 Task: Look for space in Pires do Rio, Brazil from 4th June, 2023 to 8th June, 2023 for 2 adults in price range Rs.8000 to Rs.16000. Place can be private room with 1  bedroom having 1 bed and 1 bathroom. Property type can be house, flat, guest house, hotel. Booking option can be shelf check-in. Required host language is Spanish.
Action: Mouse moved to (419, 127)
Screenshot: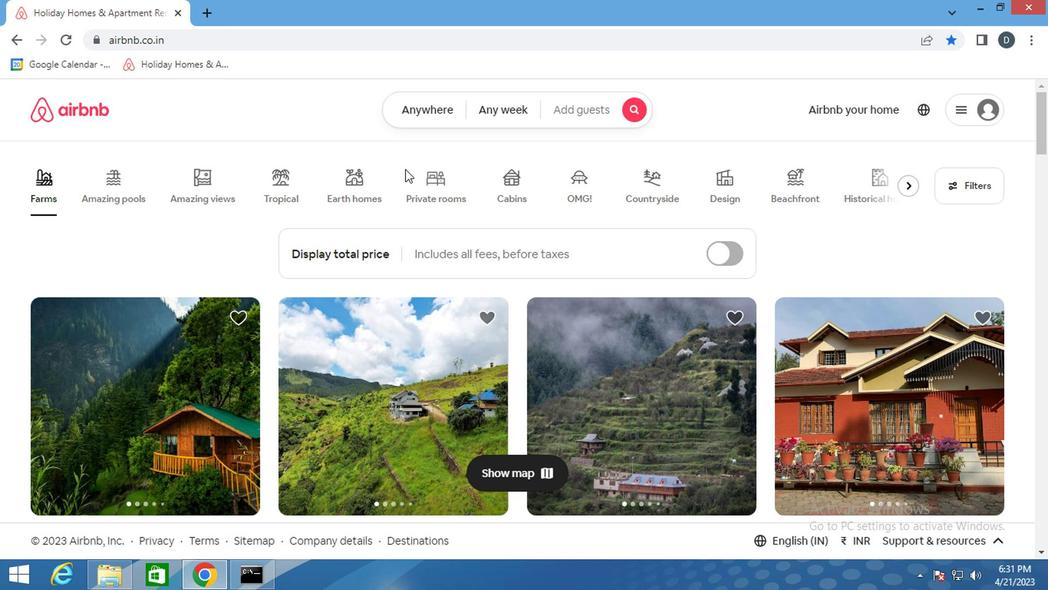 
Action: Mouse pressed left at (419, 127)
Screenshot: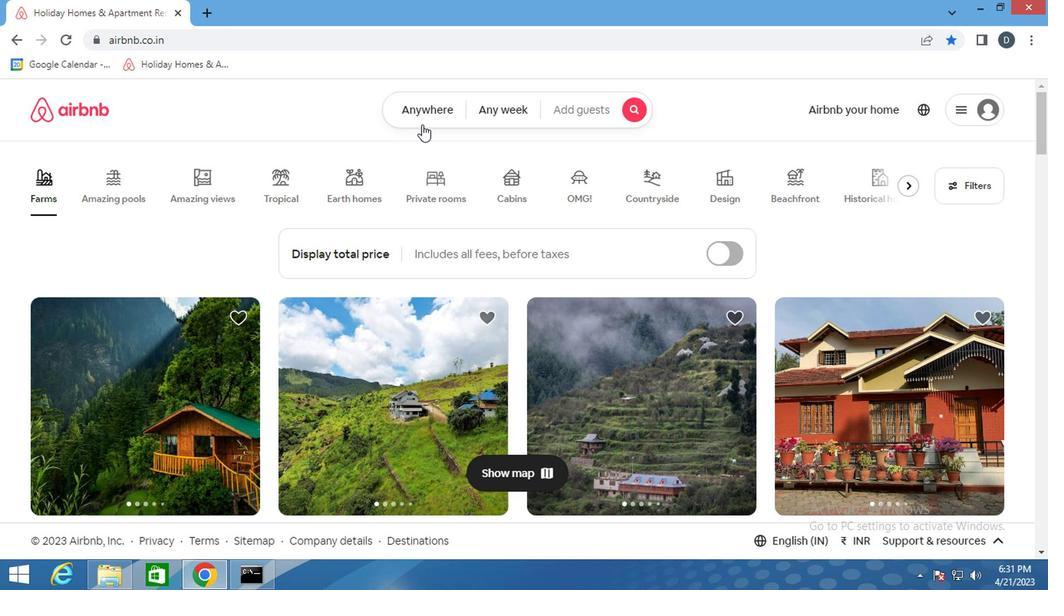 
Action: Mouse moved to (292, 169)
Screenshot: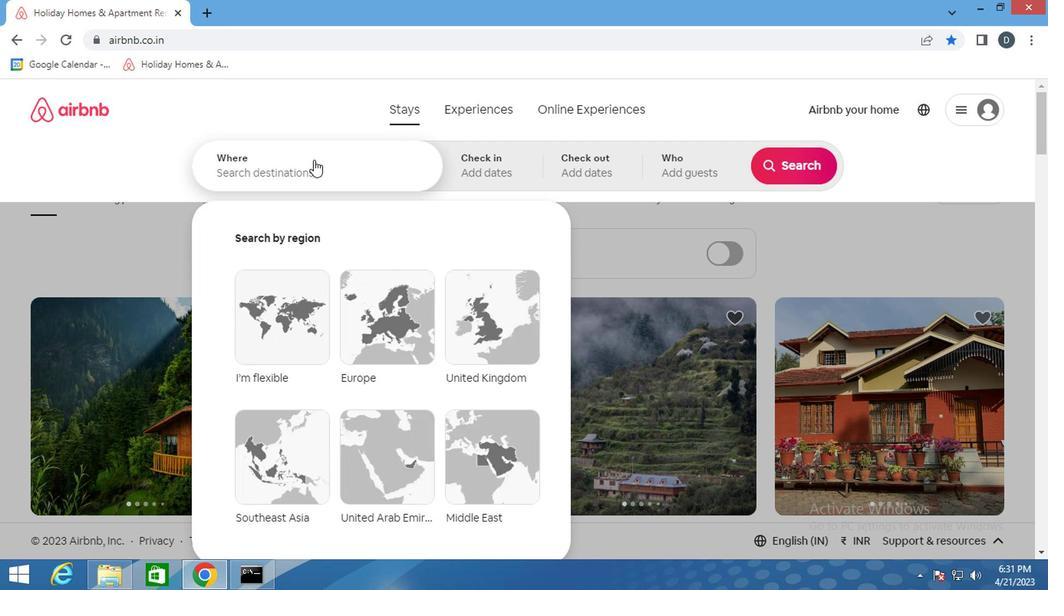 
Action: Mouse pressed left at (292, 169)
Screenshot: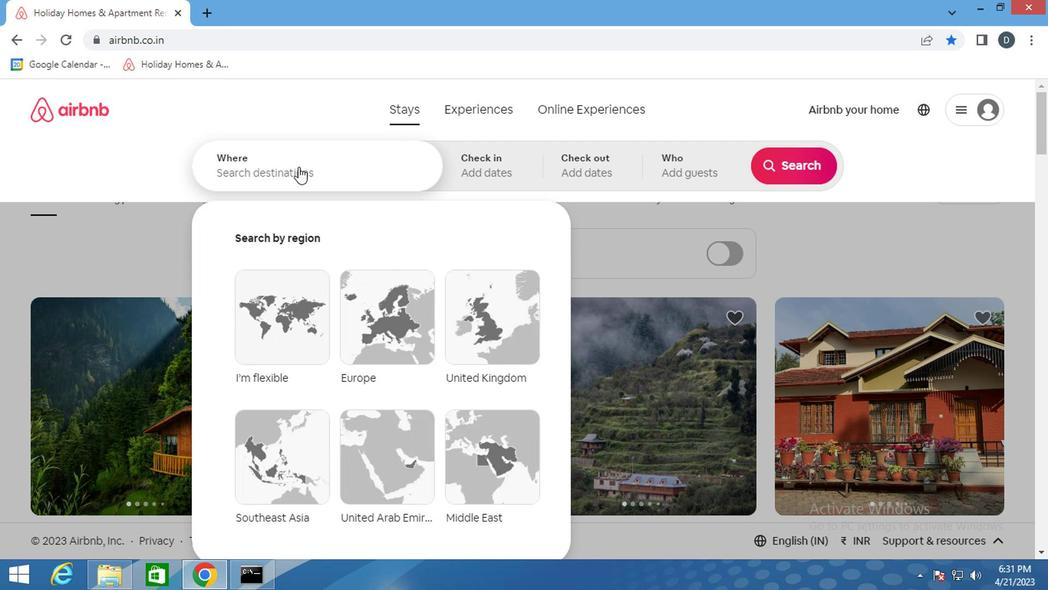 
Action: Mouse moved to (295, 169)
Screenshot: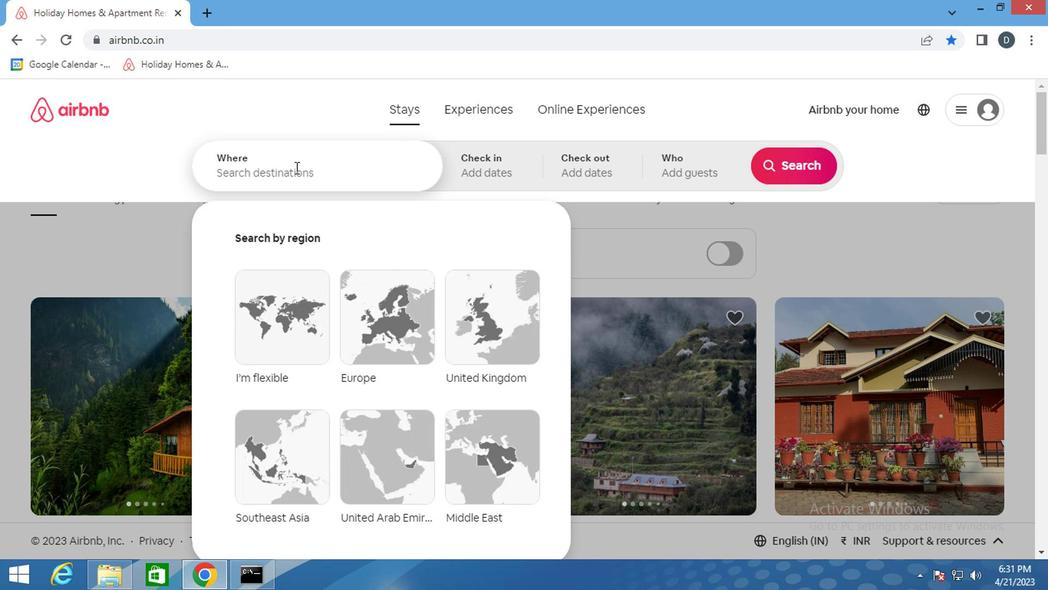 
Action: Key pressed <Key.shift><Key.shift><Key.shift><Key.shift><Key.shift><Key.shift>PIRE<Key.space>DO<Key.space><Key.shift><Key.shift>RIO,<Key.shift>BRAZIL<Key.down><Key.enter>
Screenshot: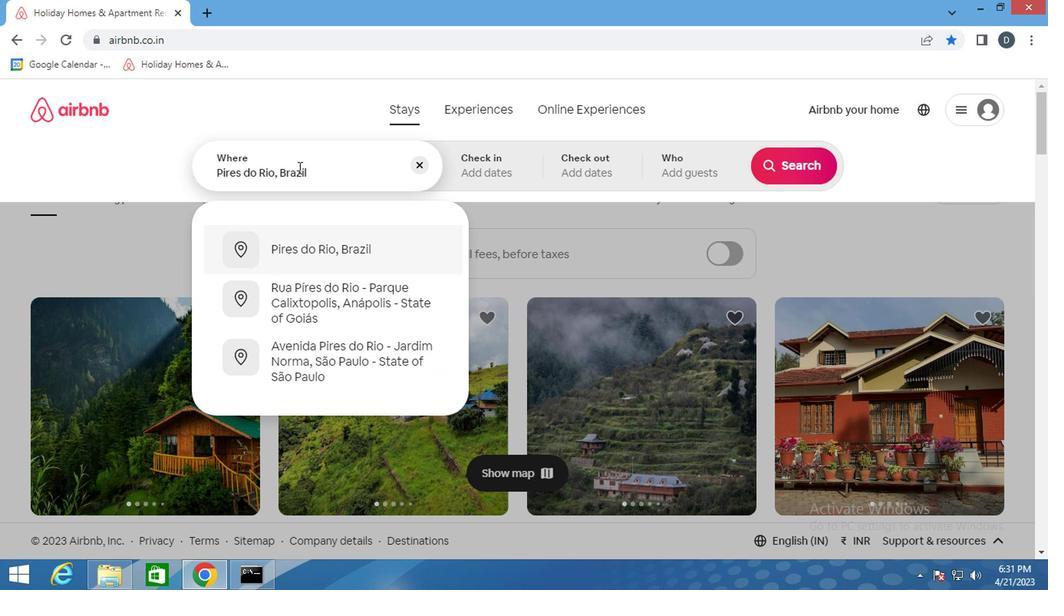 
Action: Mouse moved to (786, 278)
Screenshot: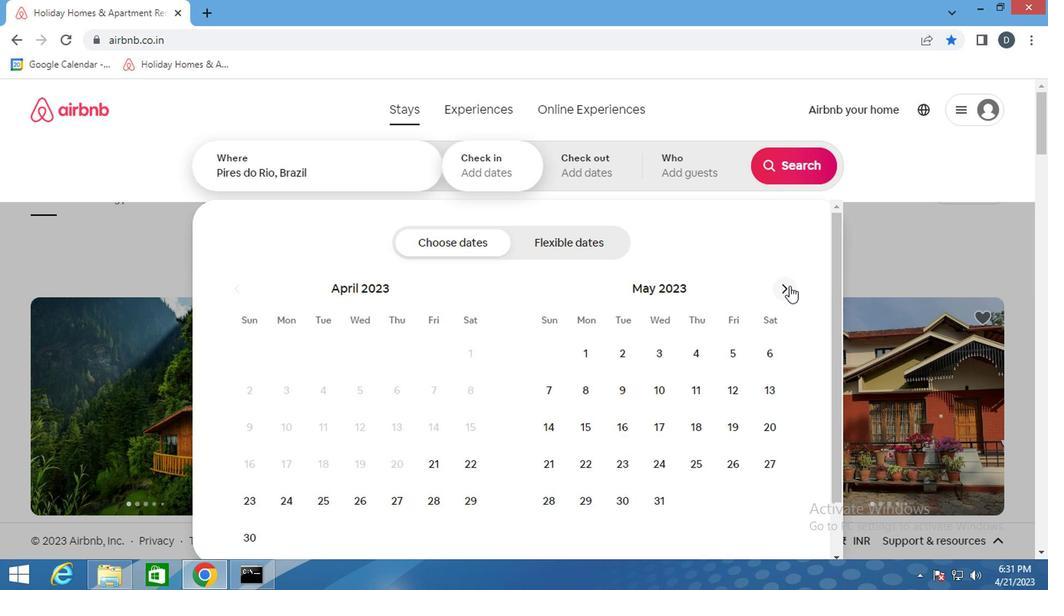 
Action: Mouse pressed left at (786, 278)
Screenshot: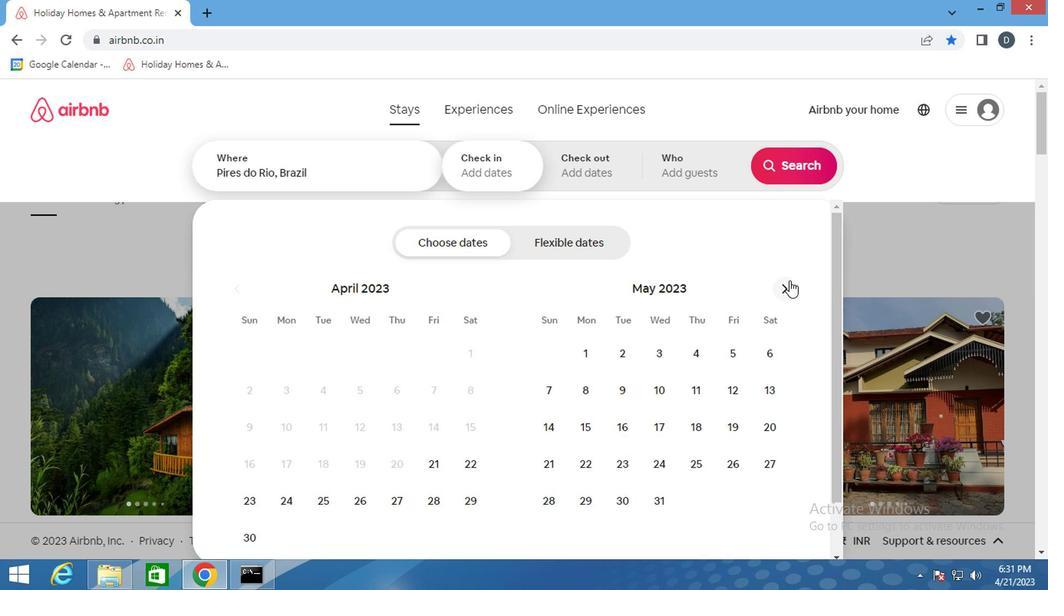 
Action: Mouse moved to (551, 393)
Screenshot: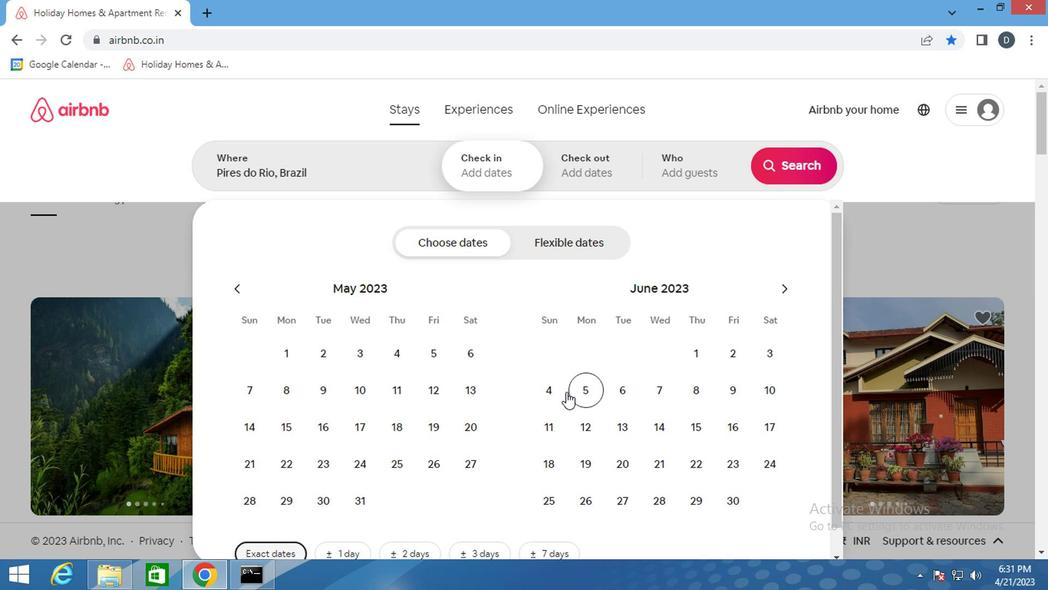 
Action: Mouse pressed left at (551, 393)
Screenshot: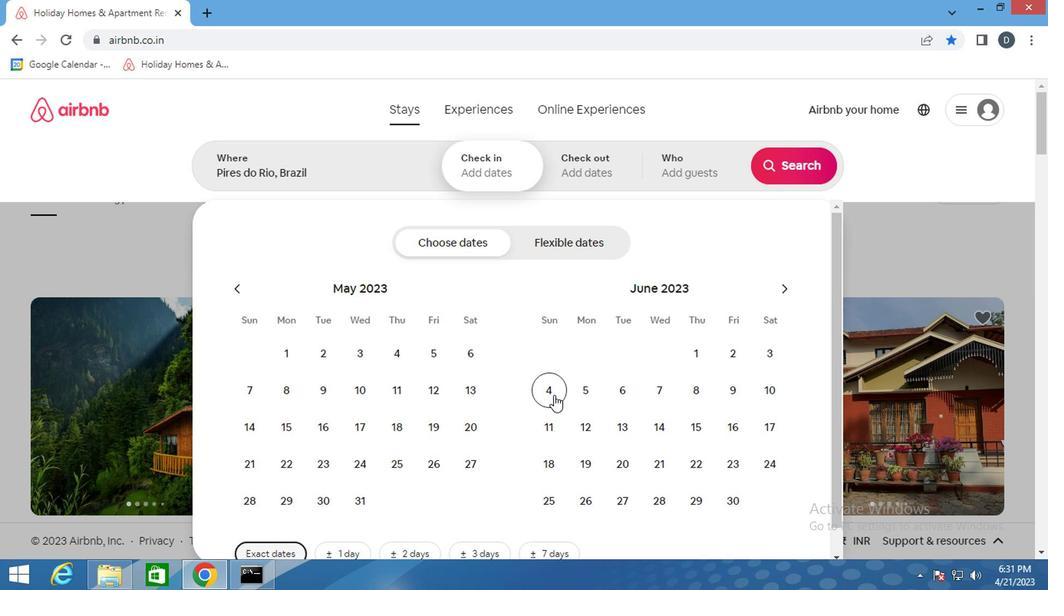
Action: Mouse moved to (698, 391)
Screenshot: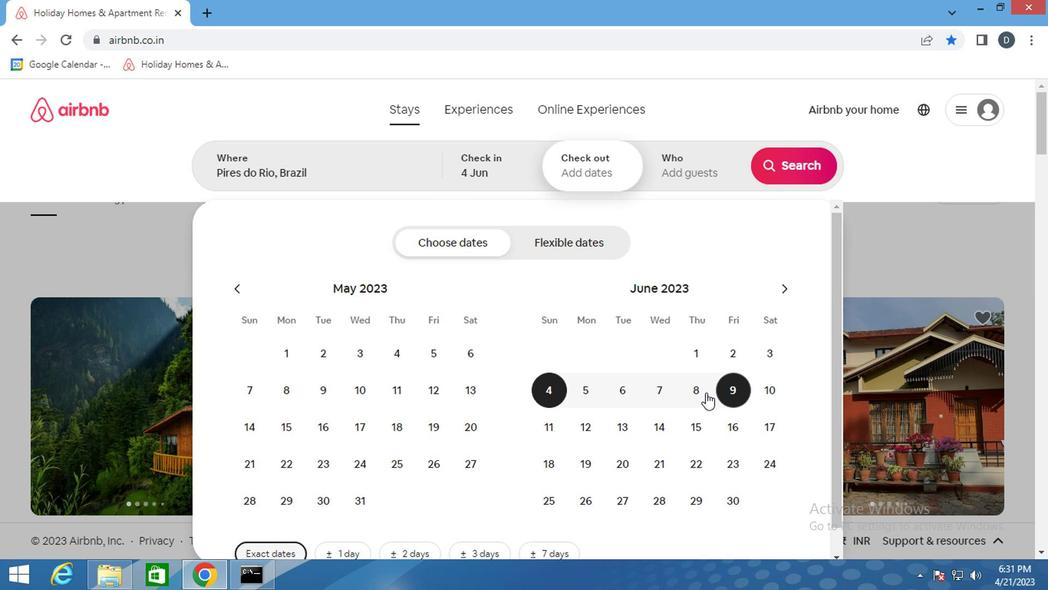 
Action: Mouse pressed left at (698, 391)
Screenshot: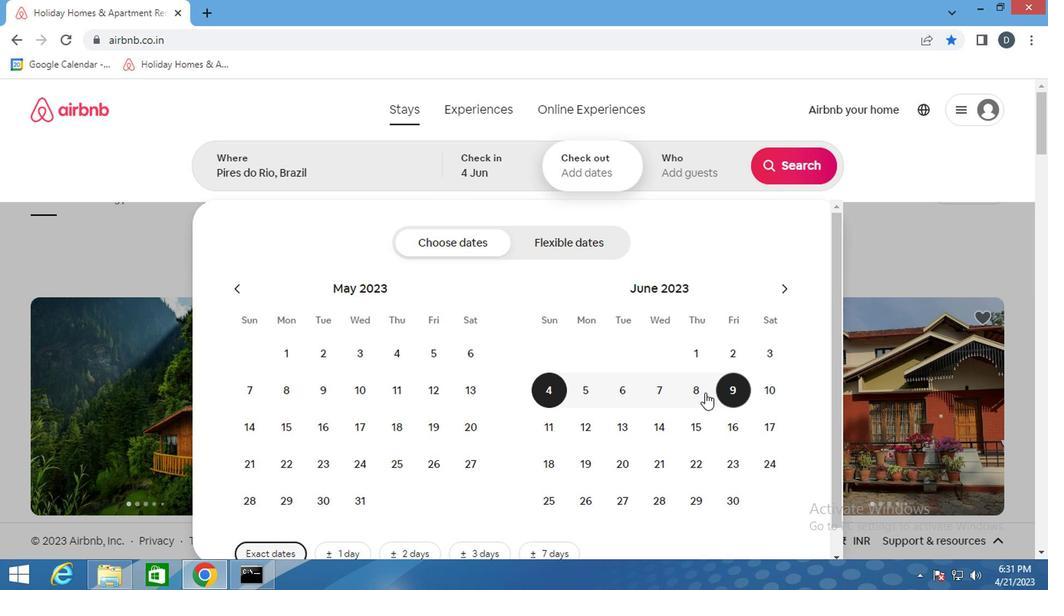 
Action: Mouse moved to (705, 158)
Screenshot: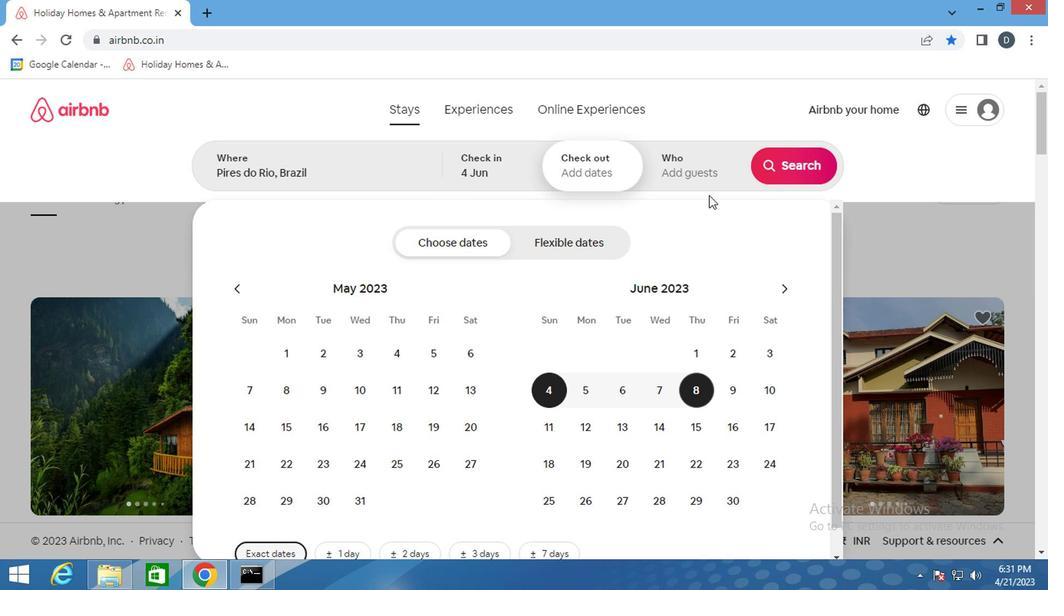 
Action: Mouse pressed left at (705, 158)
Screenshot: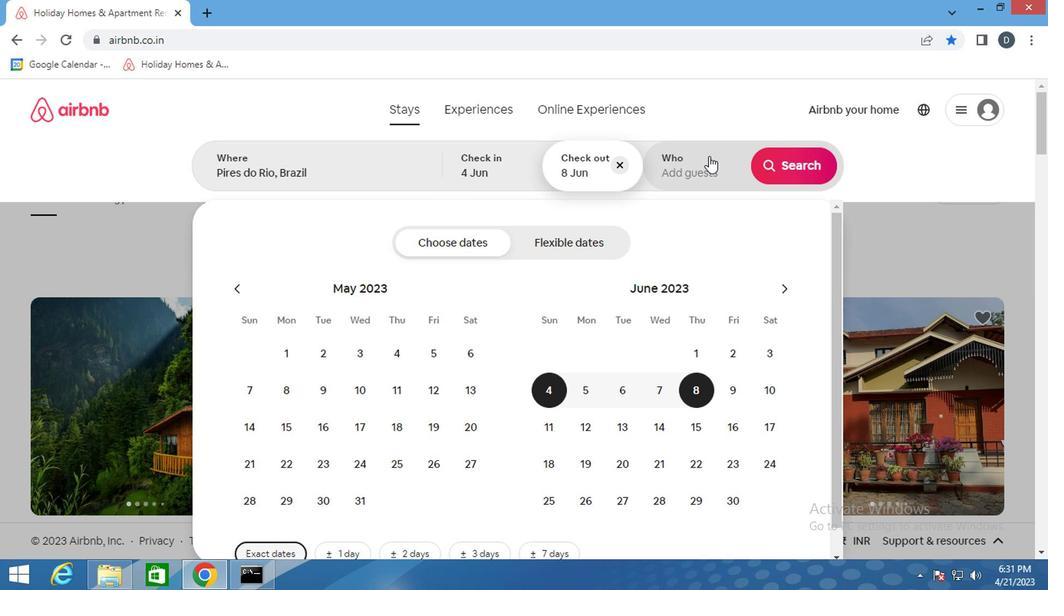
Action: Mouse moved to (792, 248)
Screenshot: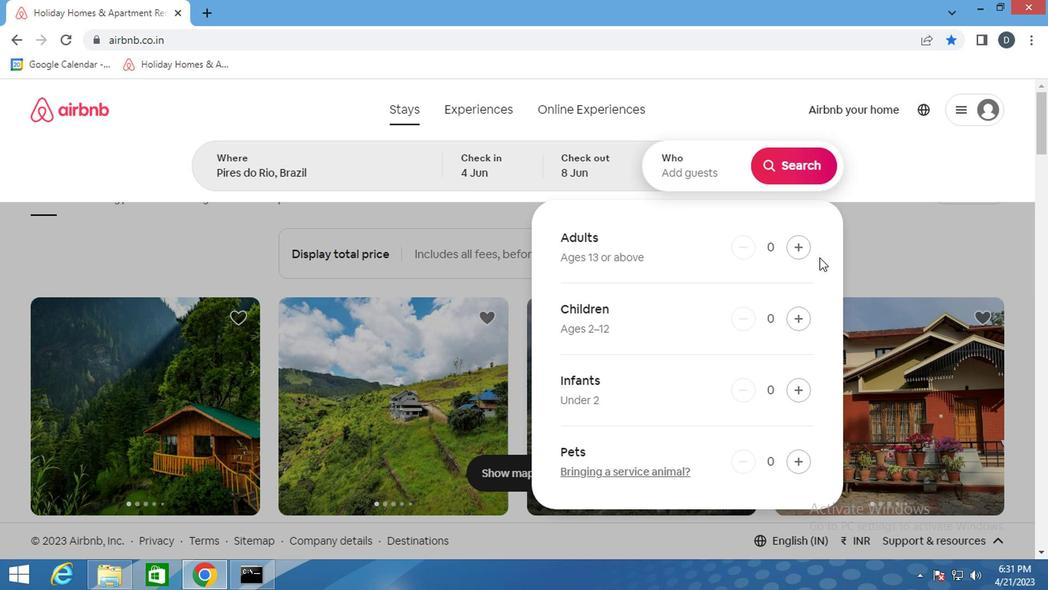 
Action: Mouse pressed left at (792, 248)
Screenshot: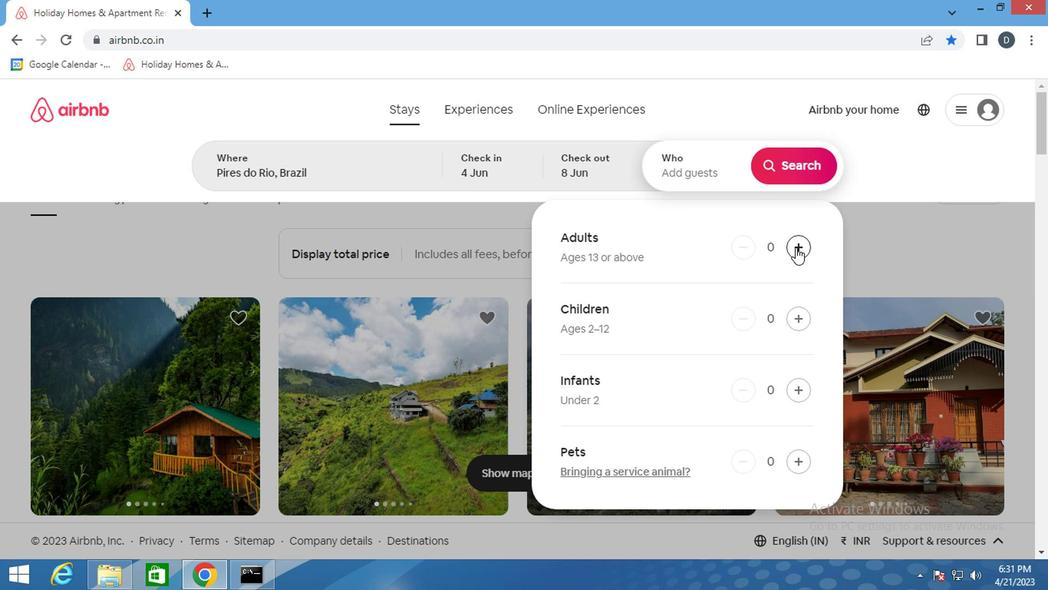 
Action: Mouse pressed left at (792, 248)
Screenshot: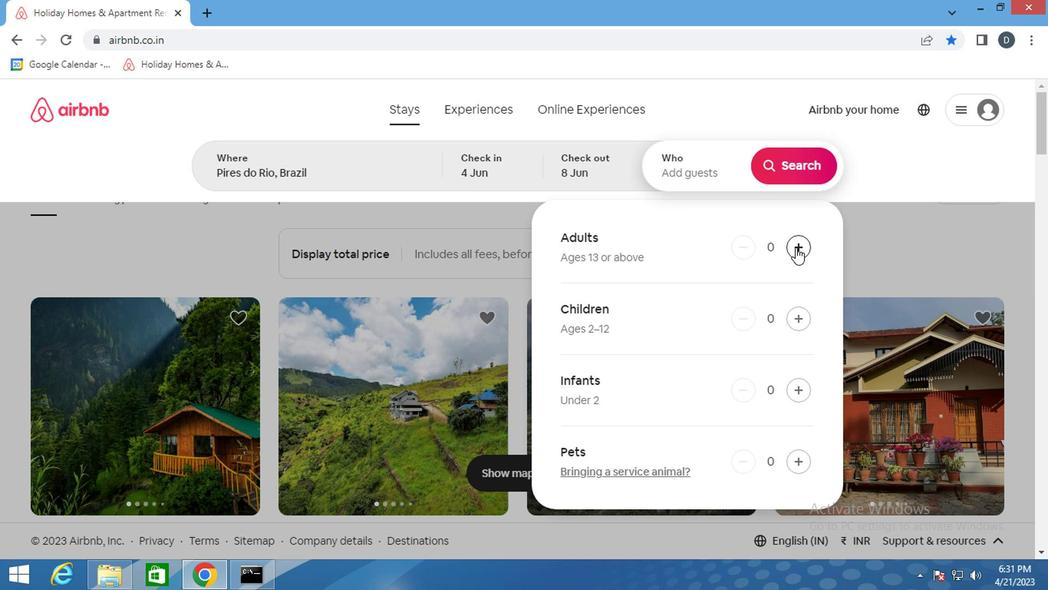 
Action: Mouse moved to (799, 157)
Screenshot: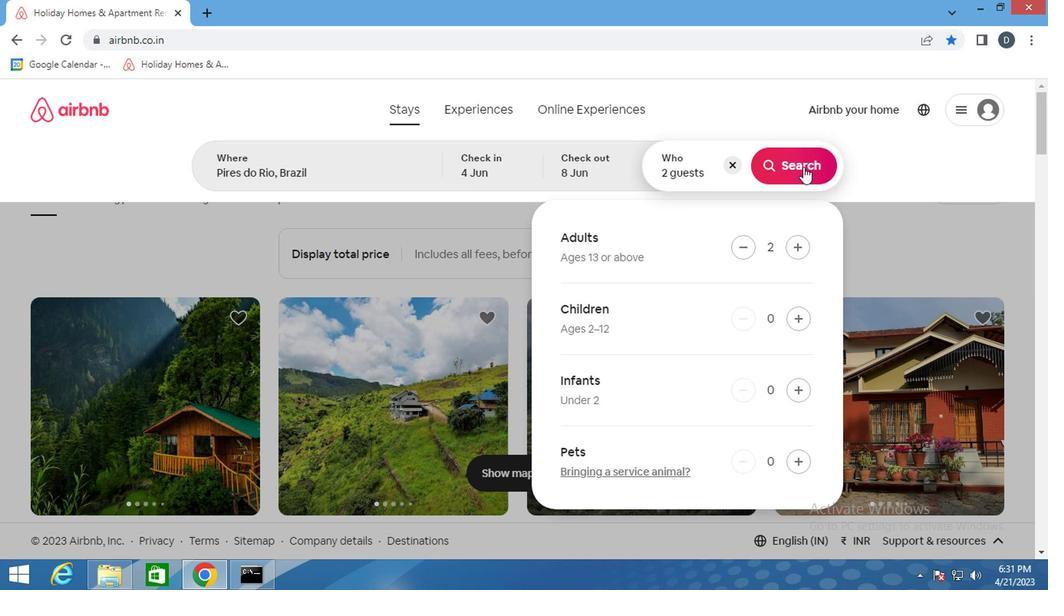 
Action: Mouse pressed left at (799, 157)
Screenshot: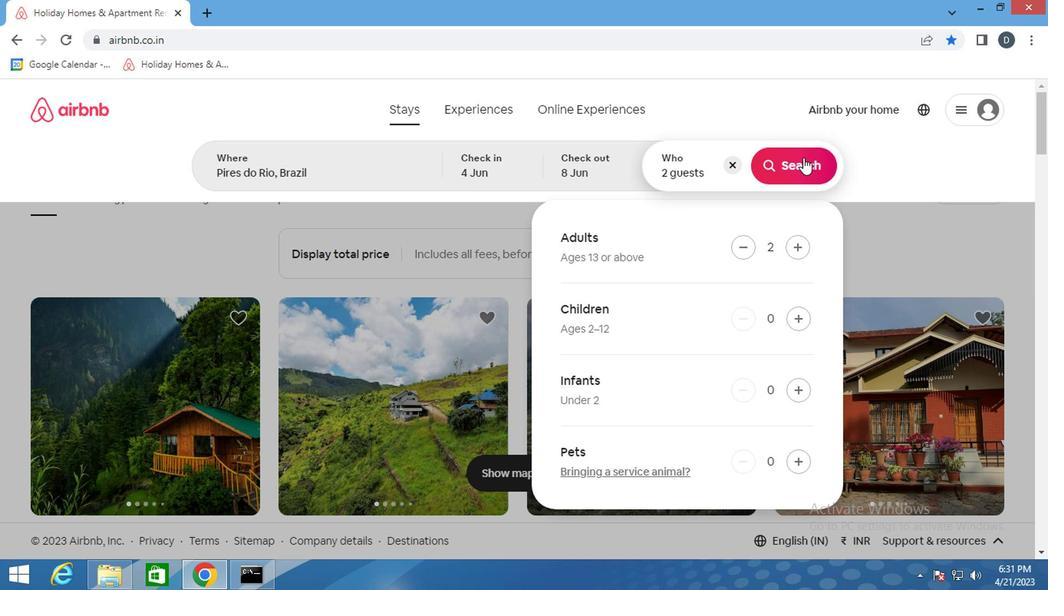 
Action: Mouse moved to (994, 170)
Screenshot: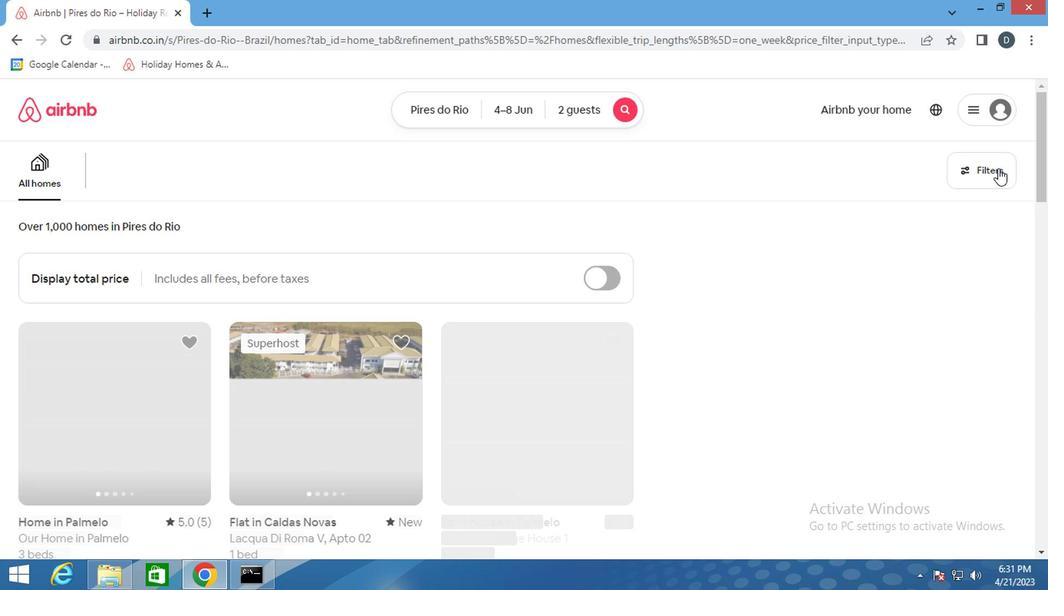 
Action: Mouse pressed left at (994, 170)
Screenshot: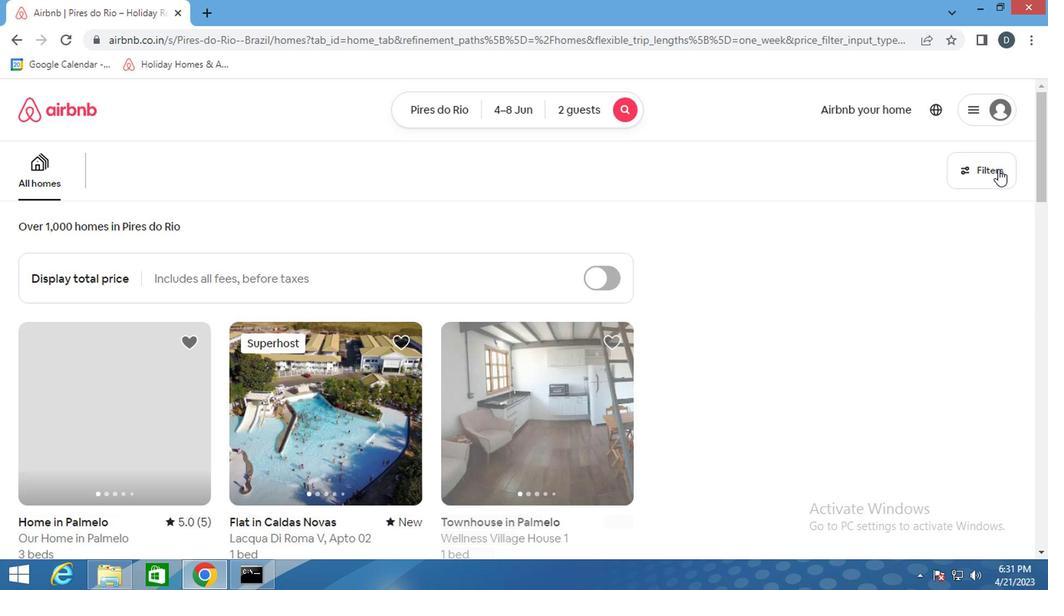 
Action: Mouse moved to (349, 371)
Screenshot: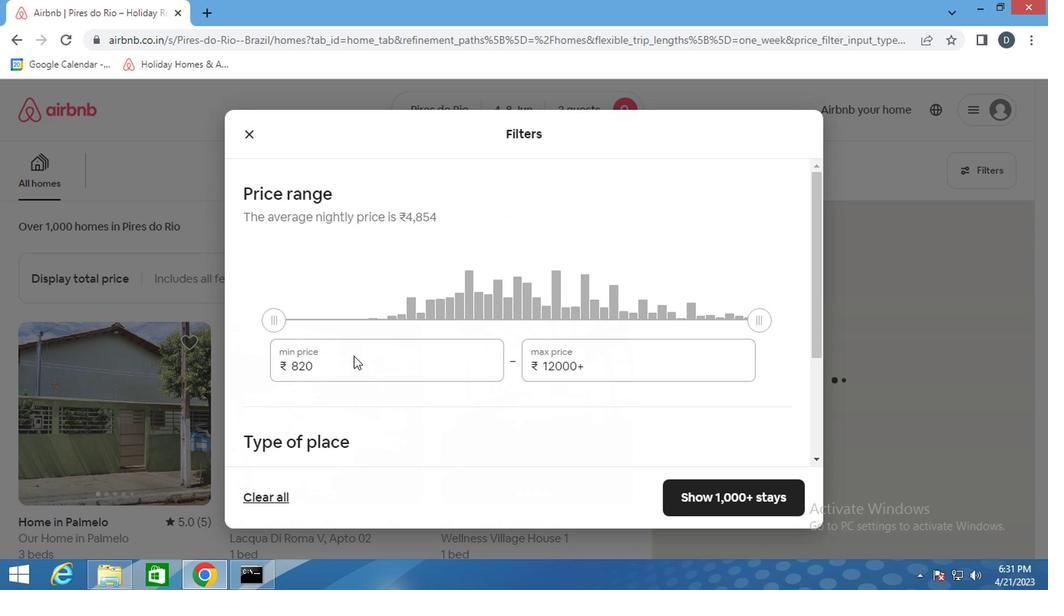 
Action: Mouse pressed left at (349, 371)
Screenshot: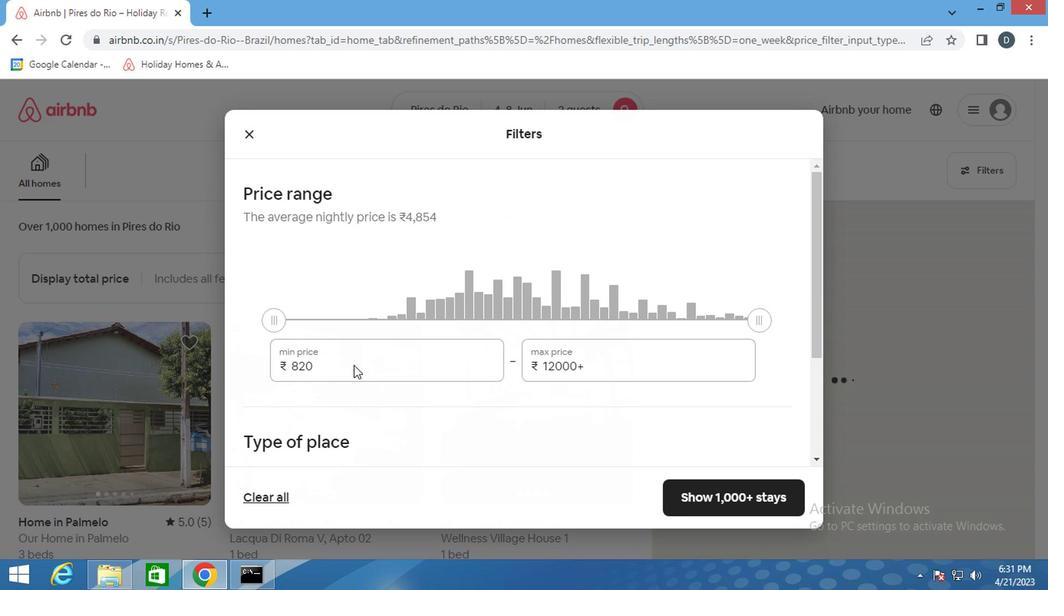 
Action: Mouse pressed left at (349, 371)
Screenshot: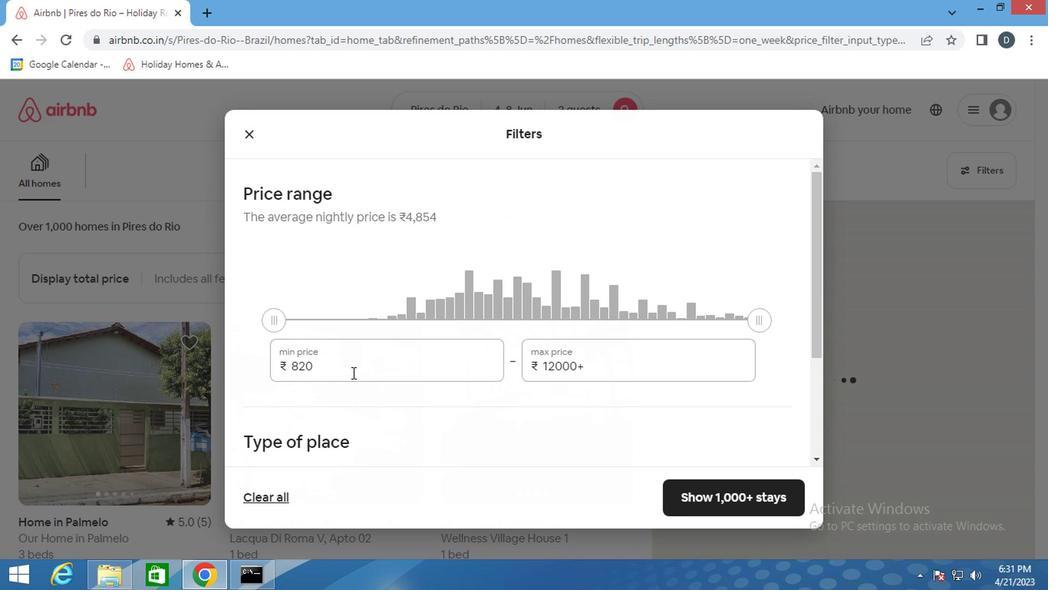 
Action: Key pressed 80000<Key.backspace><Key.tab>ctrl+Actrl+16000
Screenshot: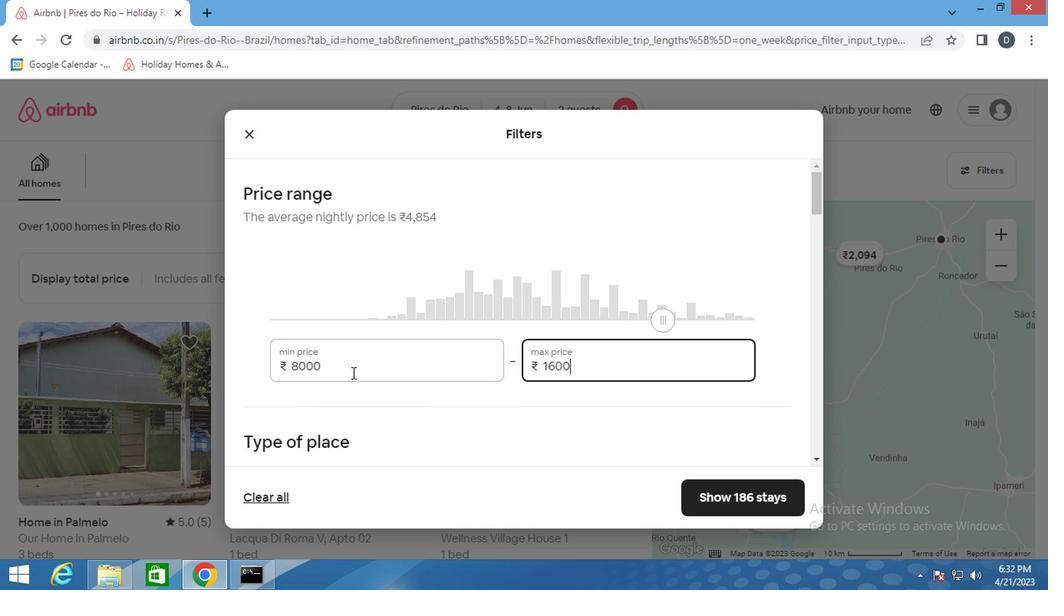 
Action: Mouse moved to (574, 394)
Screenshot: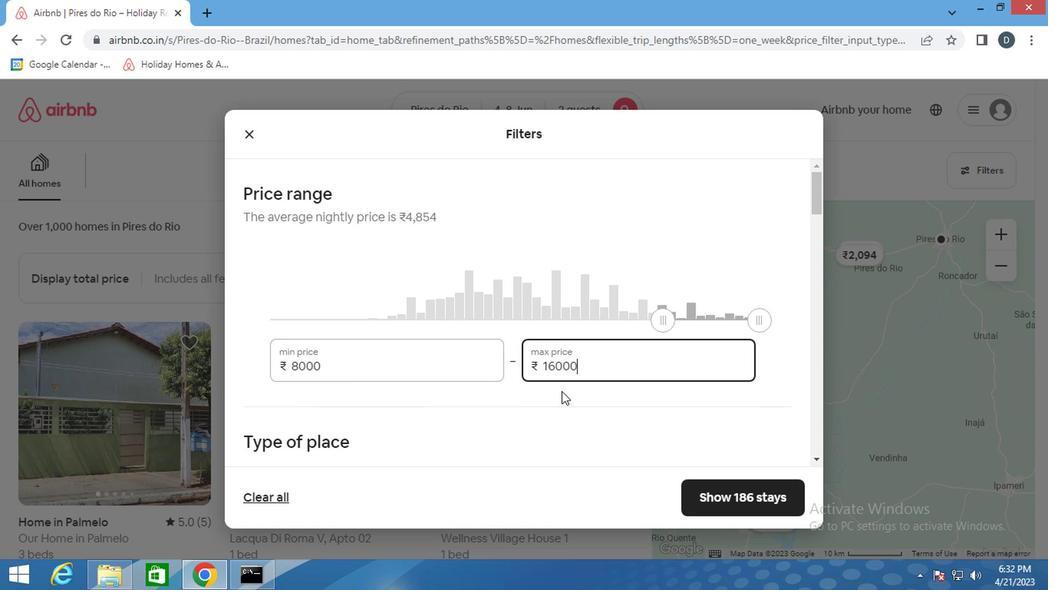 
Action: Mouse scrolled (574, 394) with delta (0, 0)
Screenshot: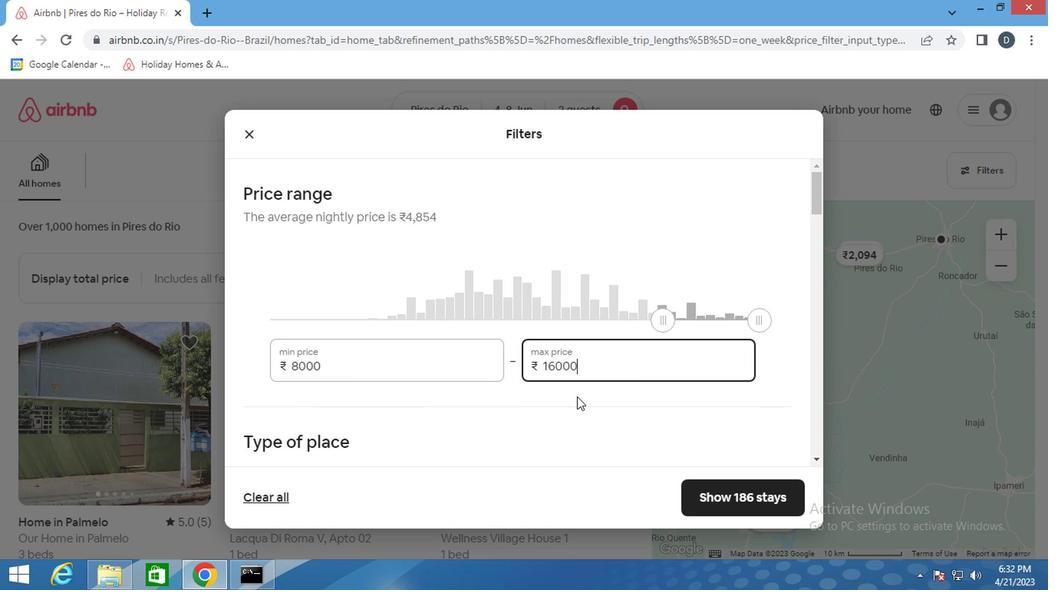 
Action: Mouse scrolled (574, 394) with delta (0, 0)
Screenshot: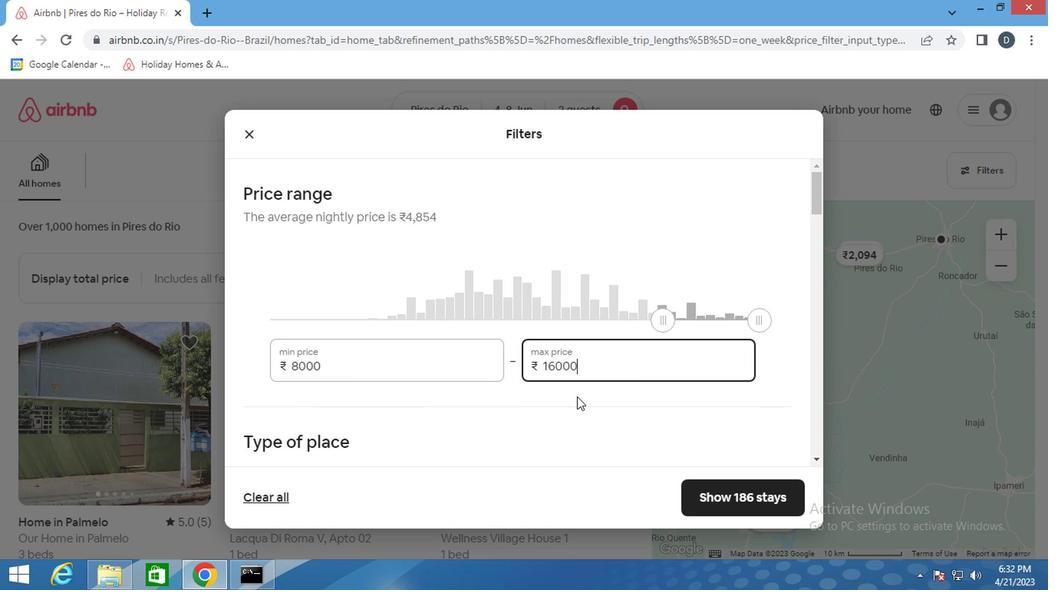
Action: Mouse scrolled (574, 394) with delta (0, 0)
Screenshot: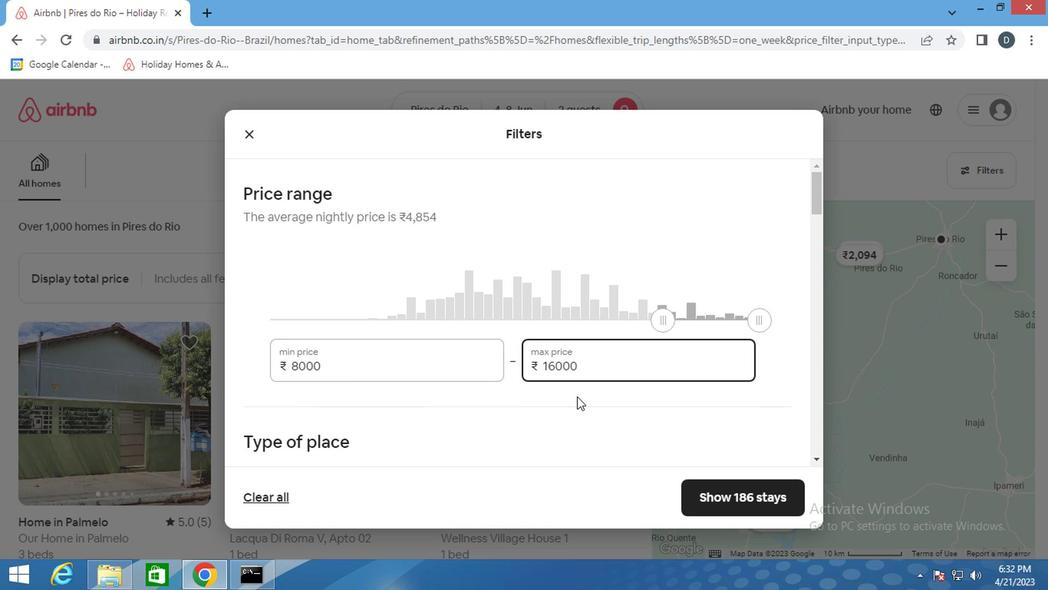 
Action: Mouse moved to (573, 273)
Screenshot: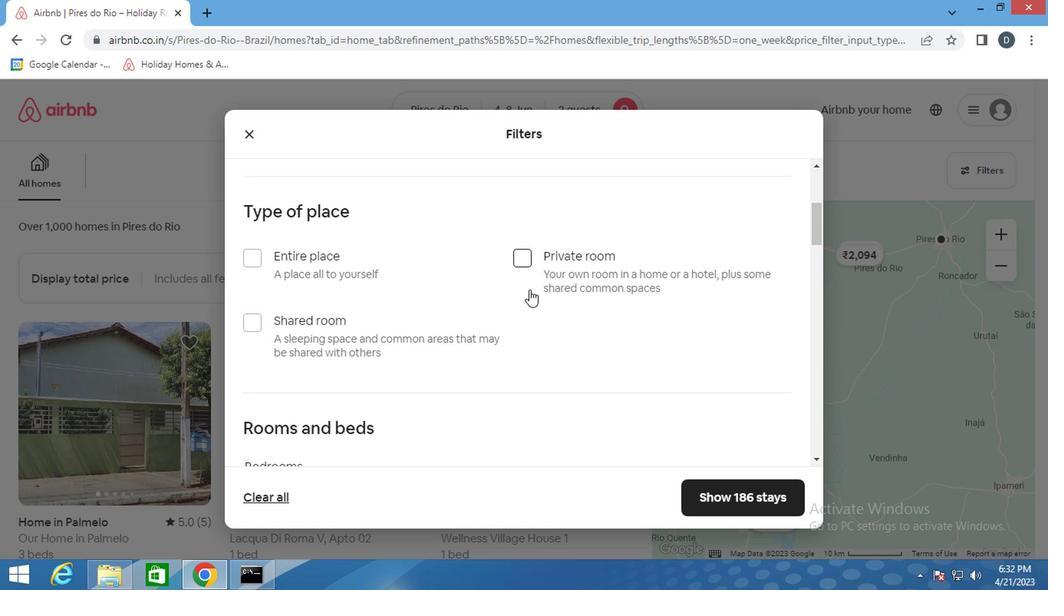 
Action: Mouse pressed left at (573, 273)
Screenshot: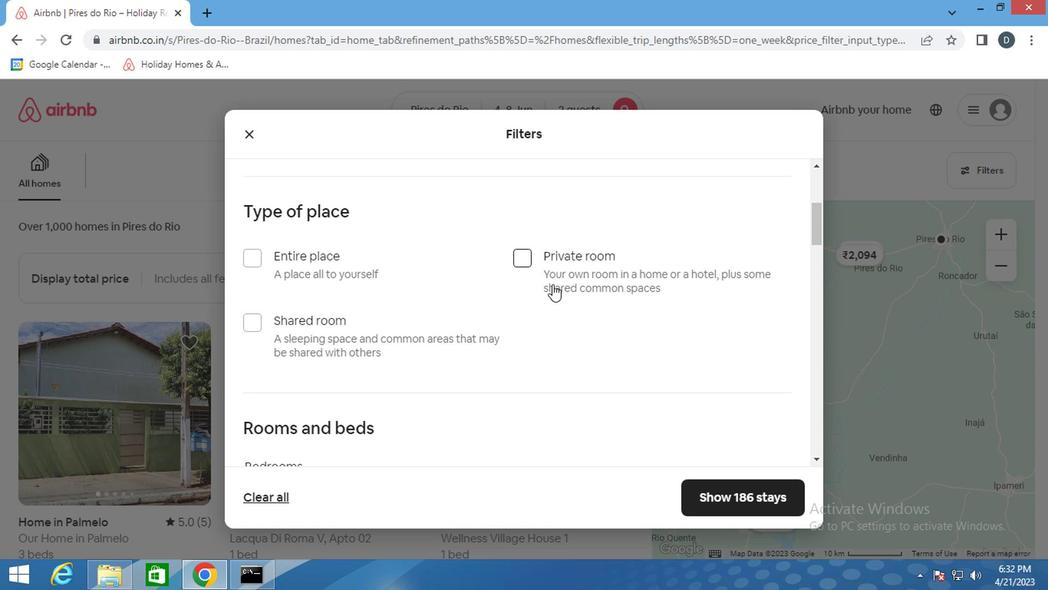 
Action: Mouse moved to (440, 357)
Screenshot: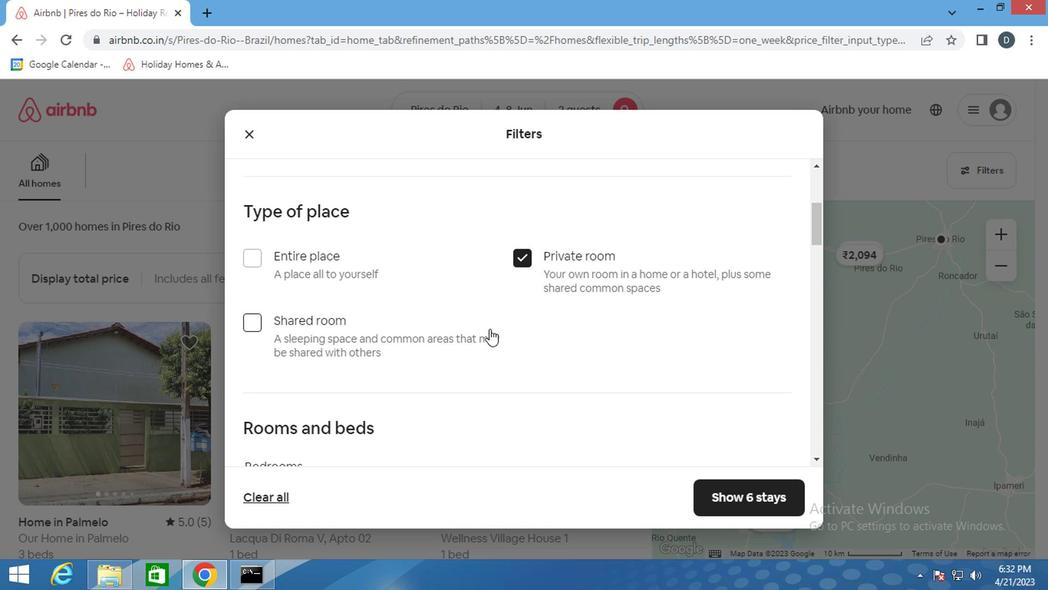 
Action: Mouse scrolled (440, 356) with delta (0, 0)
Screenshot: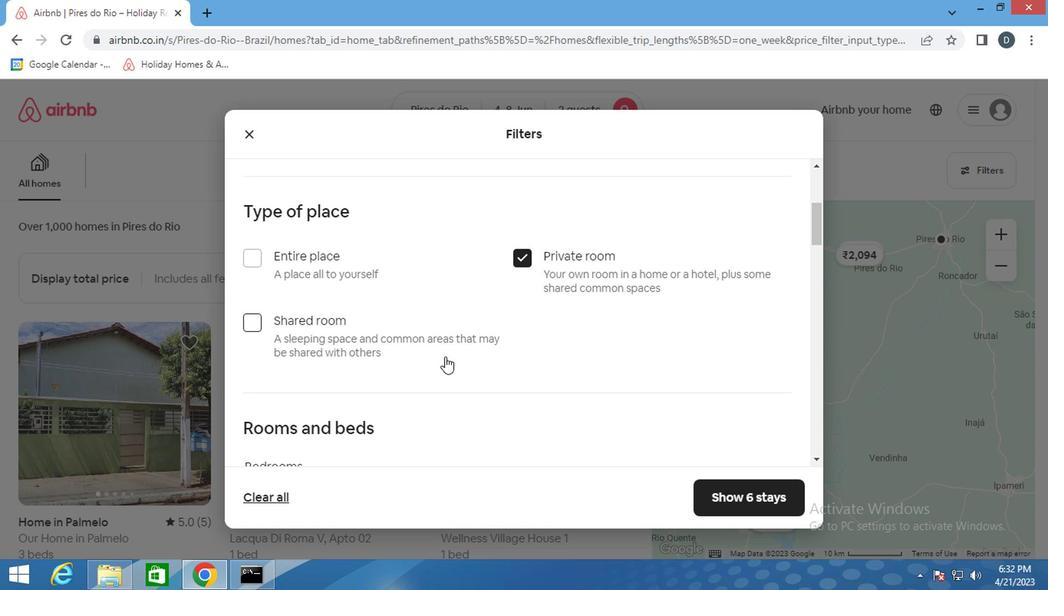 
Action: Mouse scrolled (440, 356) with delta (0, 0)
Screenshot: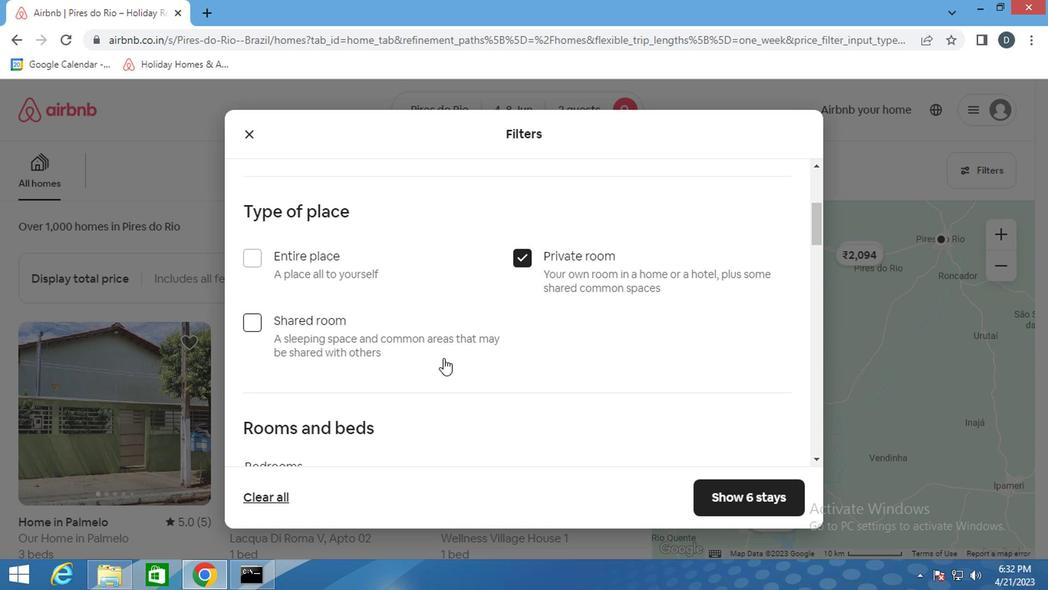 
Action: Mouse scrolled (440, 356) with delta (0, 0)
Screenshot: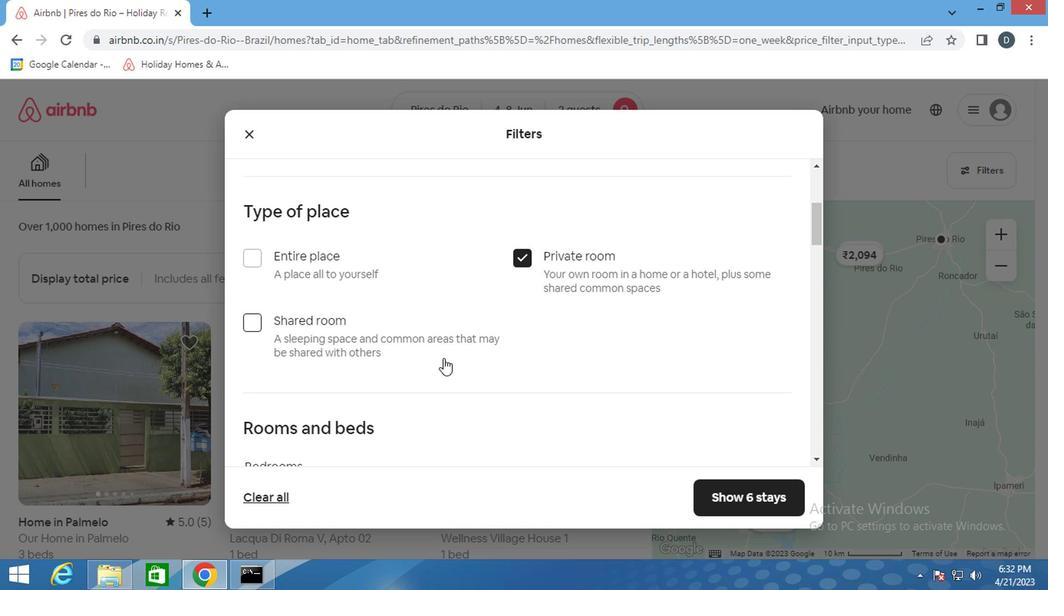
Action: Mouse moved to (342, 258)
Screenshot: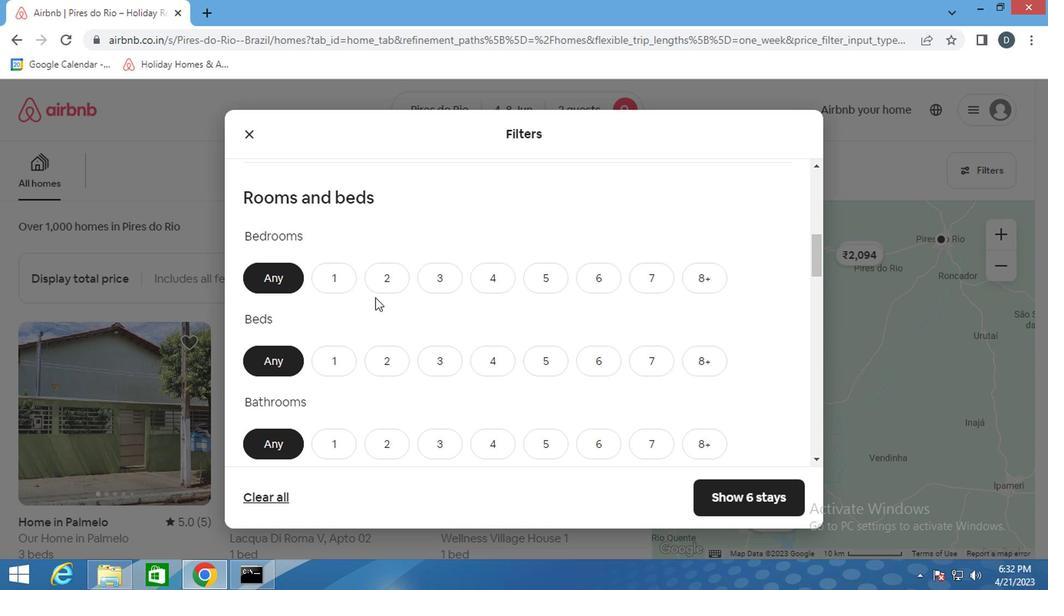 
Action: Mouse pressed left at (342, 258)
Screenshot: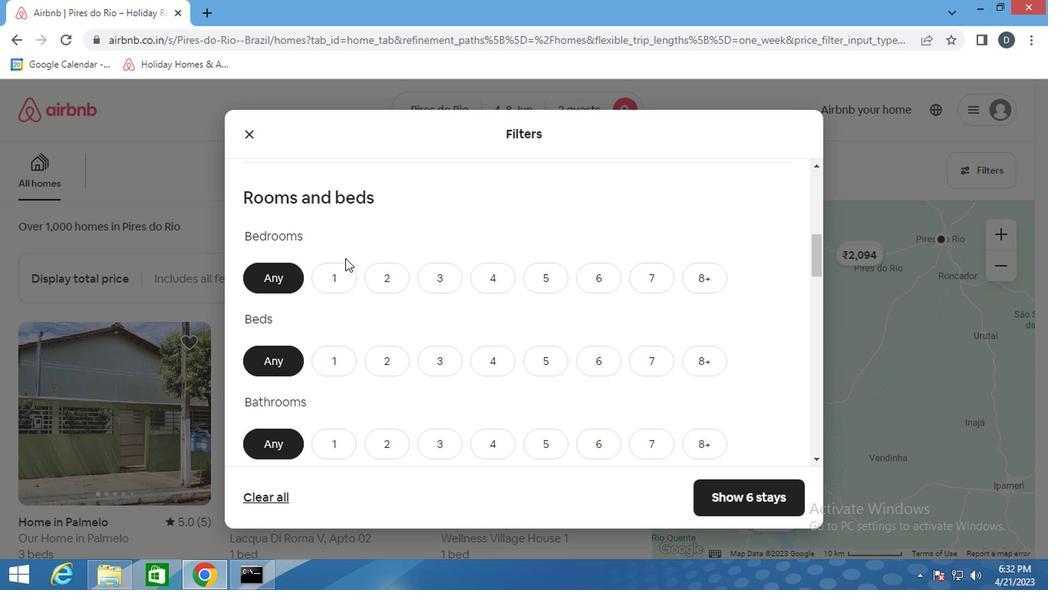 
Action: Mouse moved to (335, 274)
Screenshot: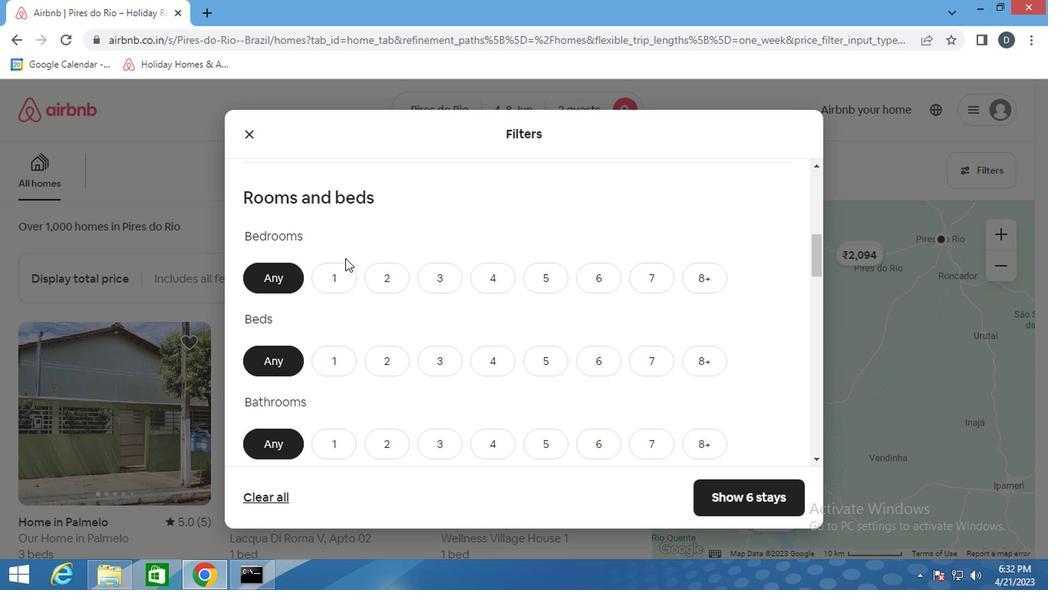 
Action: Mouse pressed left at (335, 274)
Screenshot: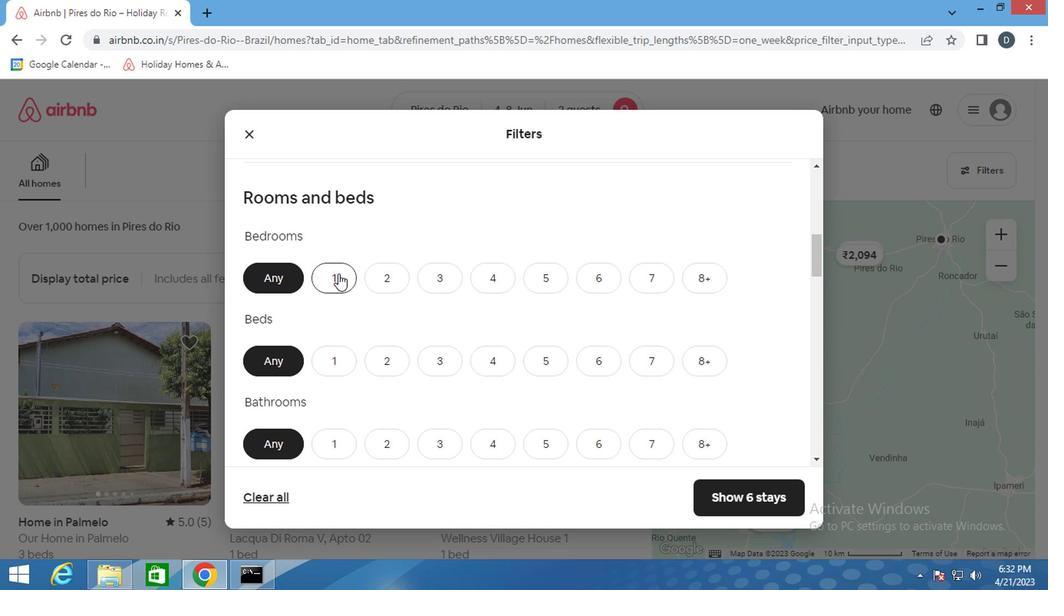 
Action: Mouse moved to (326, 365)
Screenshot: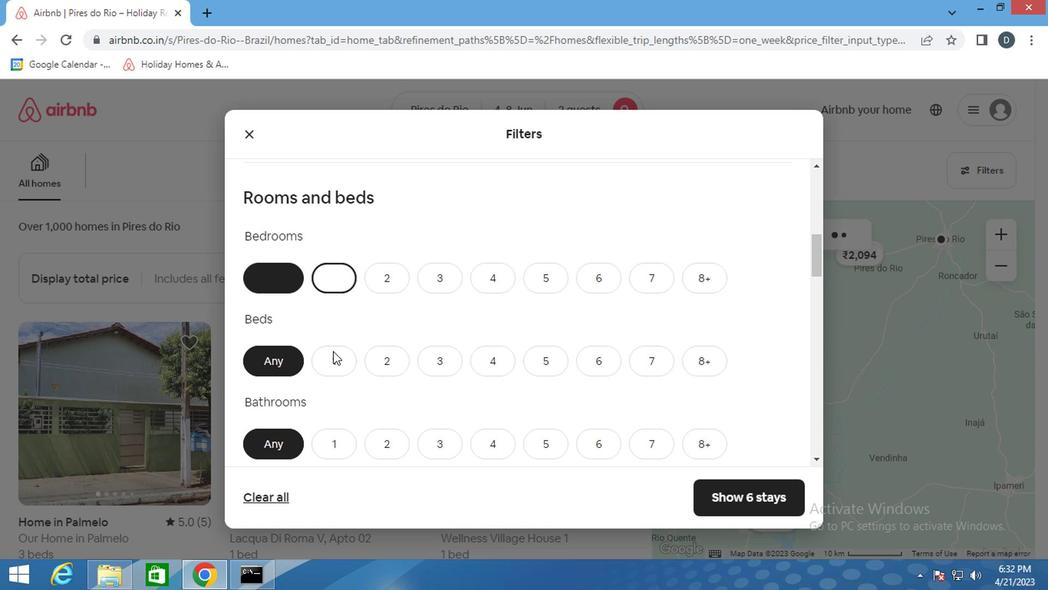 
Action: Mouse pressed left at (326, 365)
Screenshot: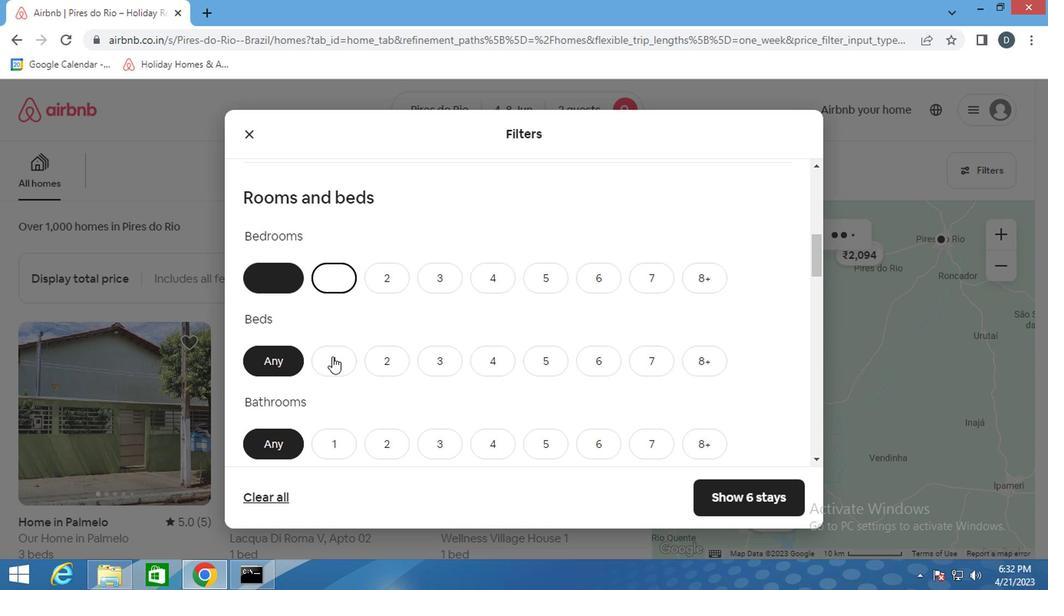 
Action: Mouse moved to (332, 440)
Screenshot: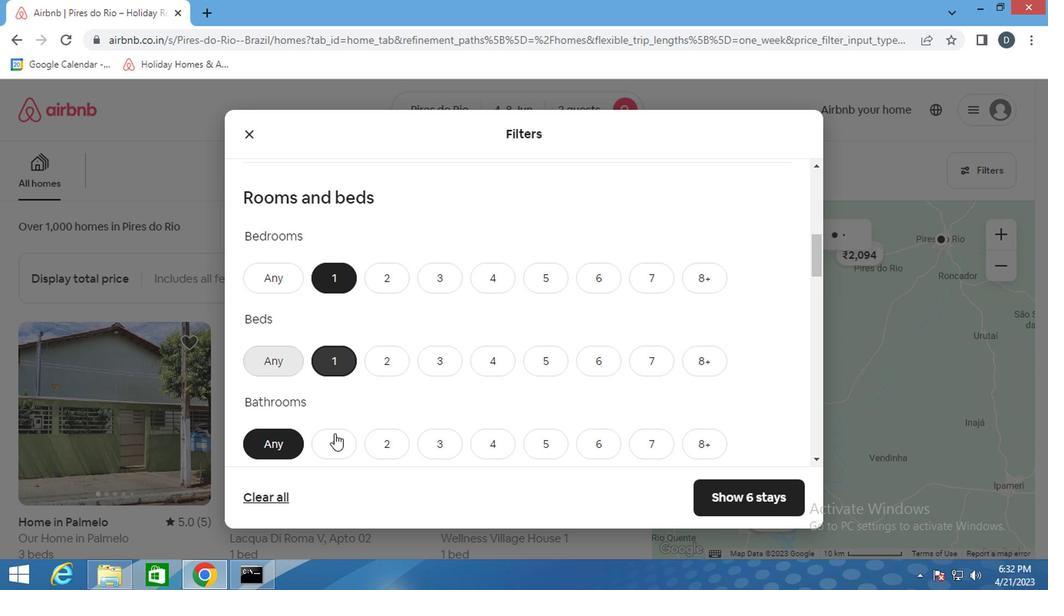 
Action: Mouse pressed left at (332, 440)
Screenshot: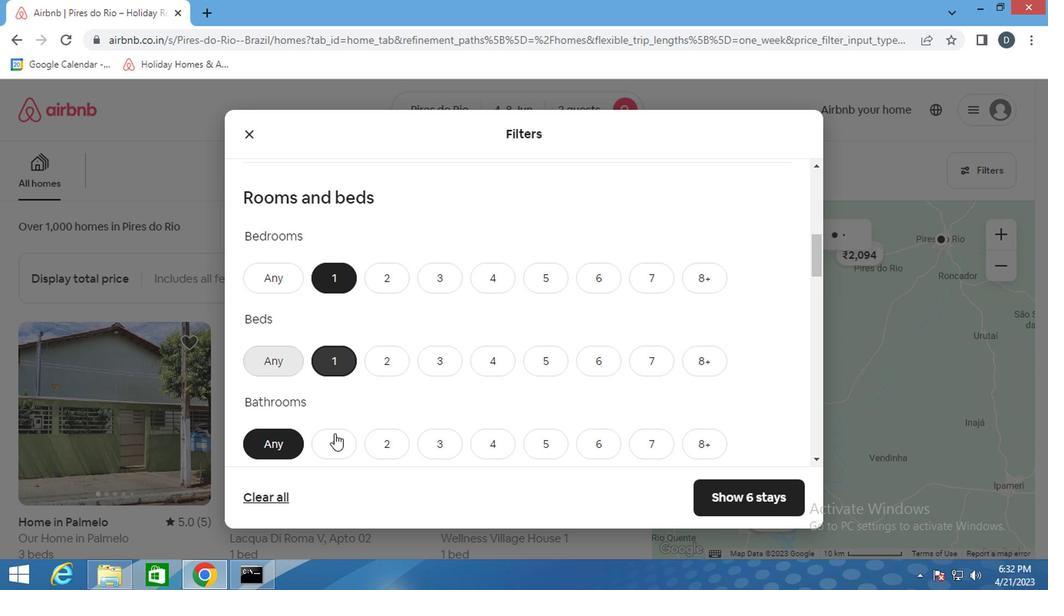 
Action: Mouse moved to (390, 402)
Screenshot: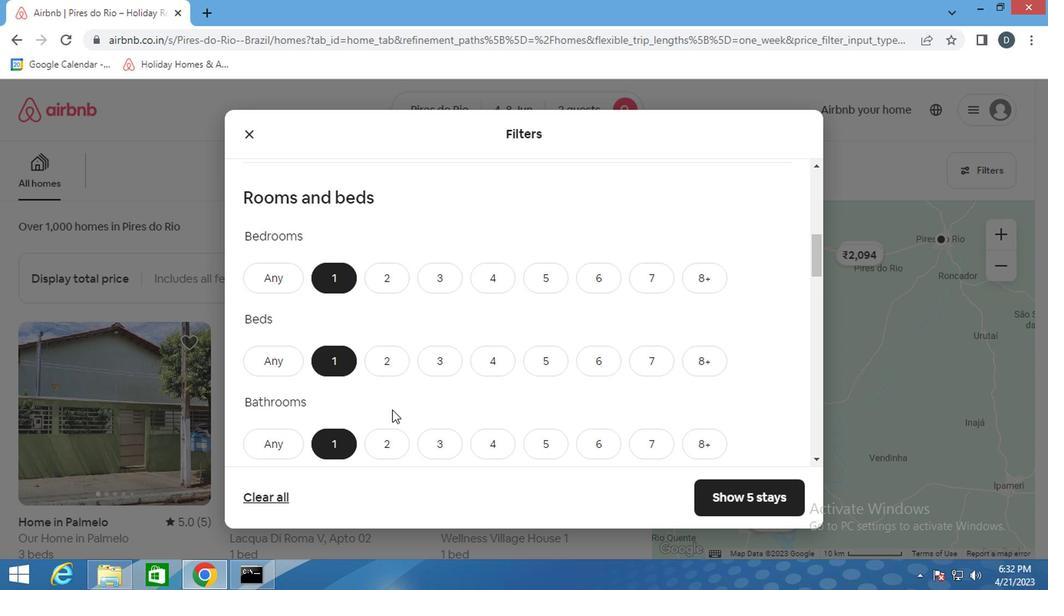 
Action: Mouse scrolled (390, 402) with delta (0, 0)
Screenshot: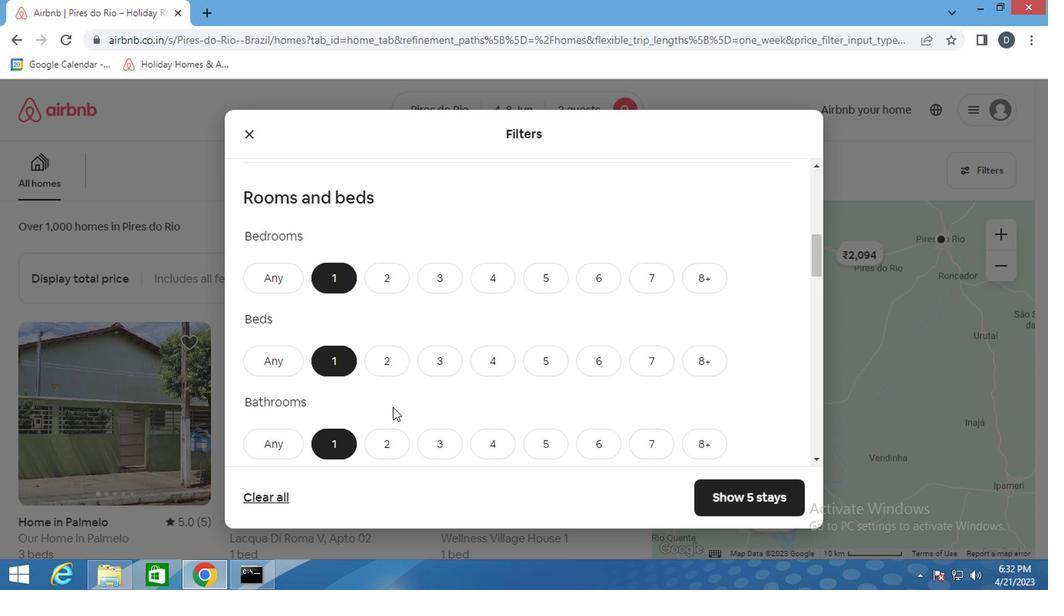 
Action: Mouse scrolled (390, 402) with delta (0, 0)
Screenshot: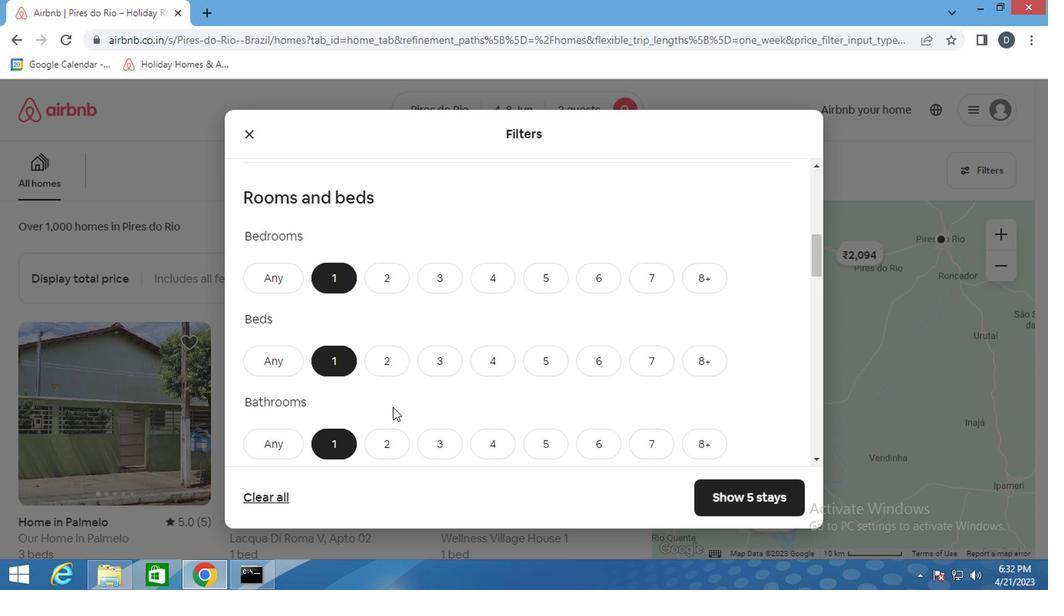 
Action: Mouse scrolled (390, 402) with delta (0, 0)
Screenshot: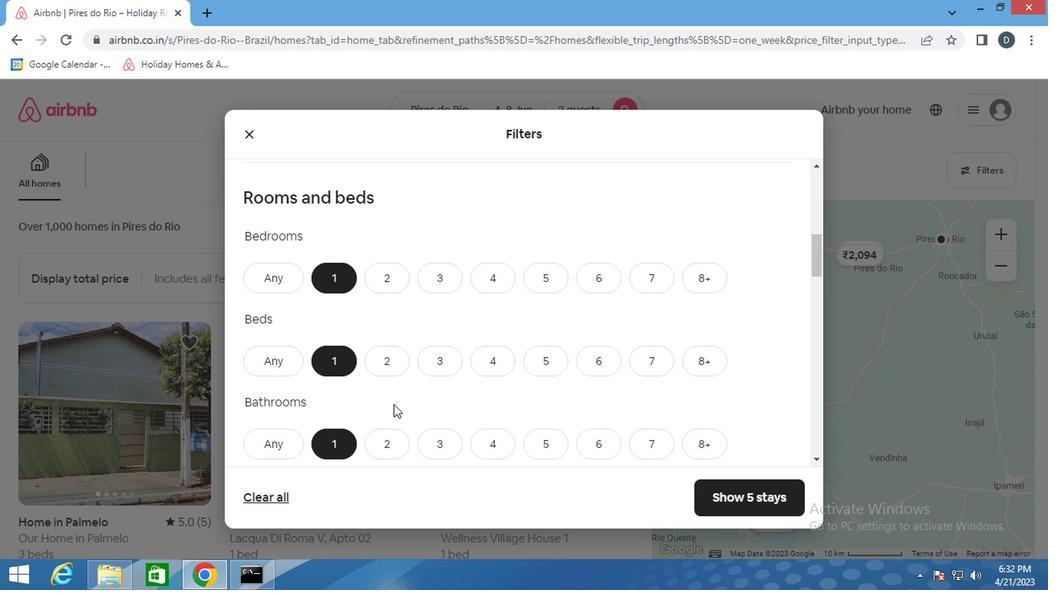 
Action: Mouse moved to (413, 380)
Screenshot: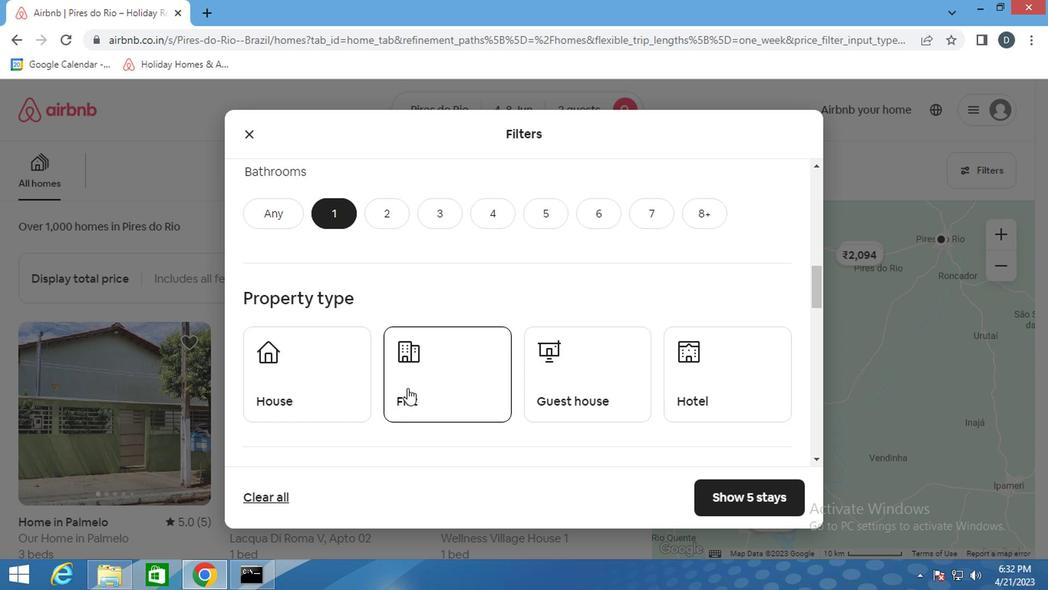 
Action: Mouse scrolled (413, 380) with delta (0, 0)
Screenshot: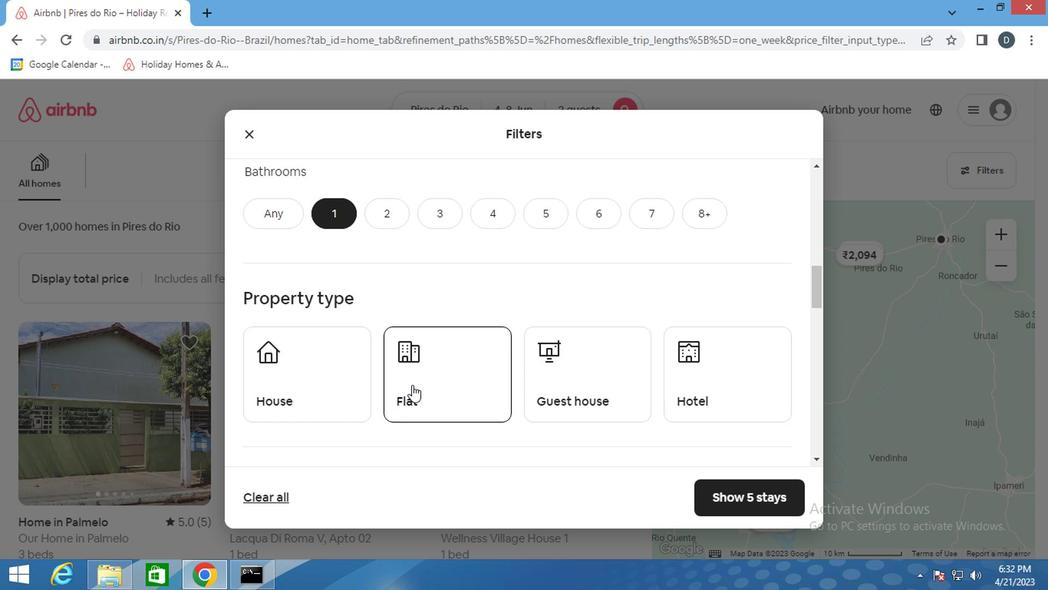 
Action: Mouse scrolled (413, 380) with delta (0, 0)
Screenshot: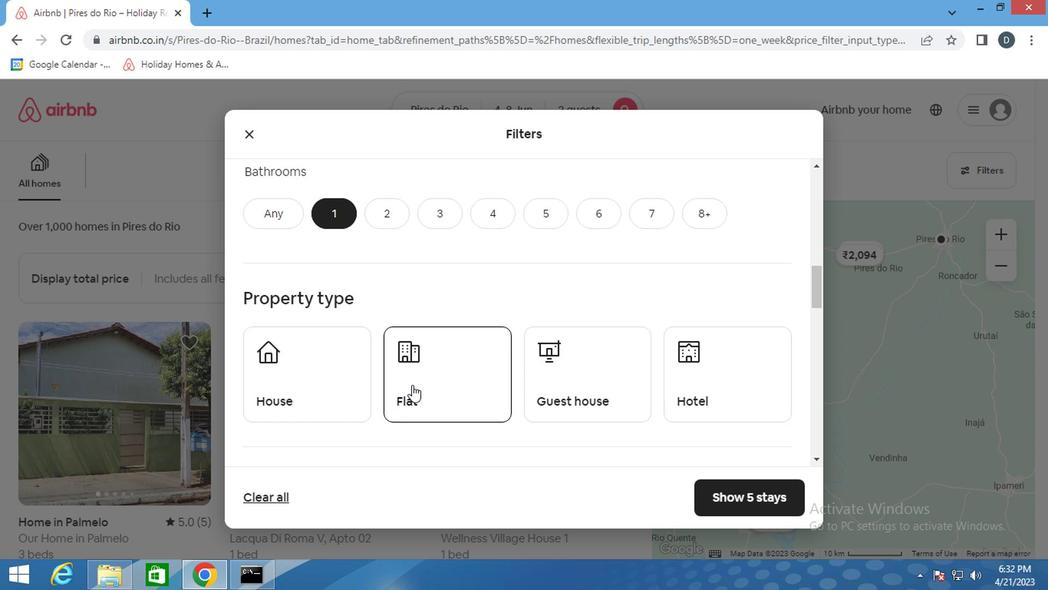 
Action: Mouse moved to (298, 239)
Screenshot: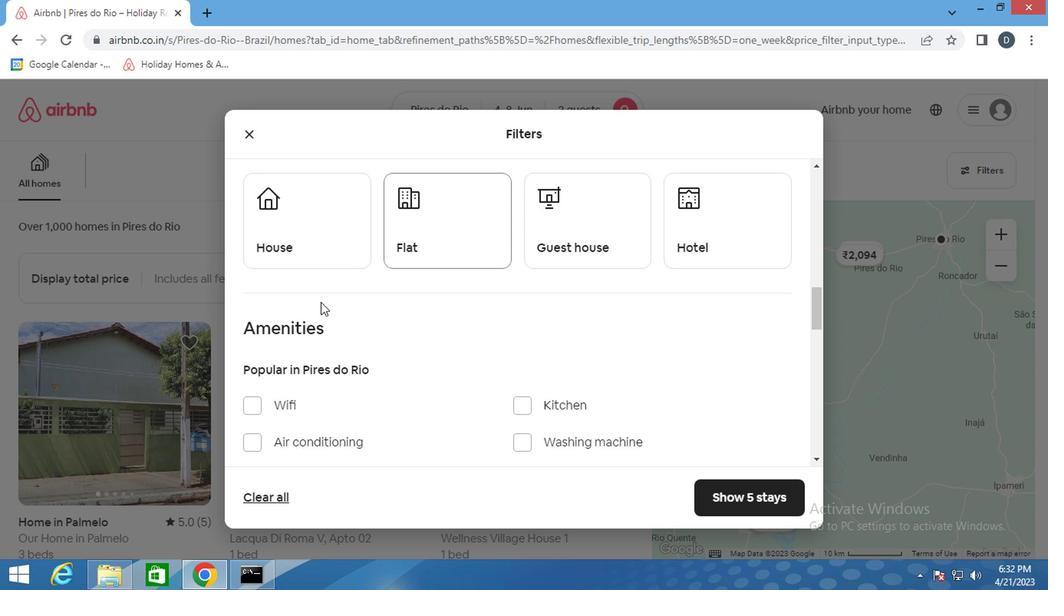 
Action: Mouse pressed left at (298, 239)
Screenshot: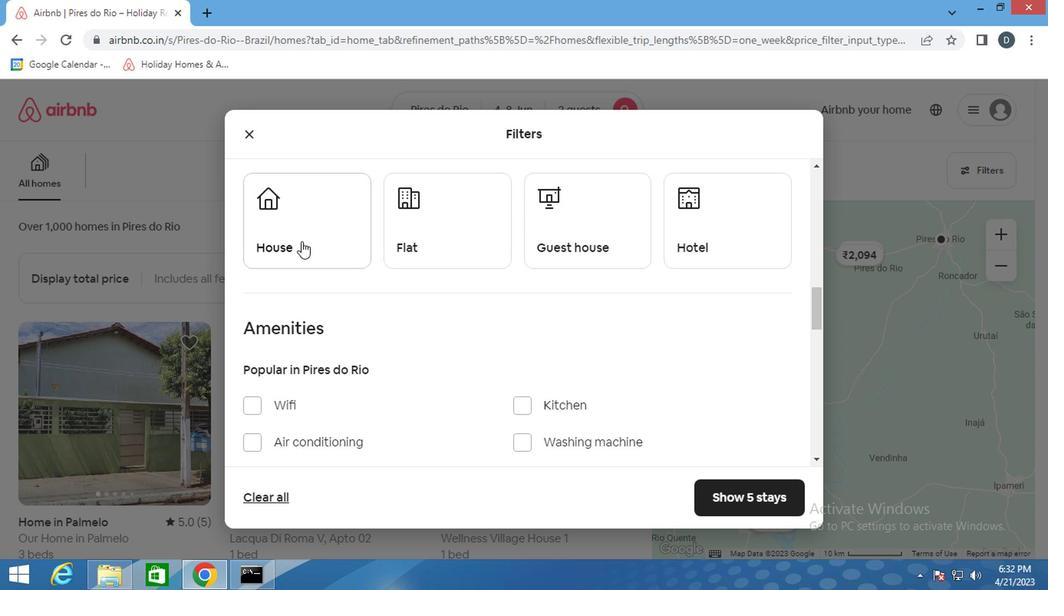 
Action: Mouse moved to (493, 238)
Screenshot: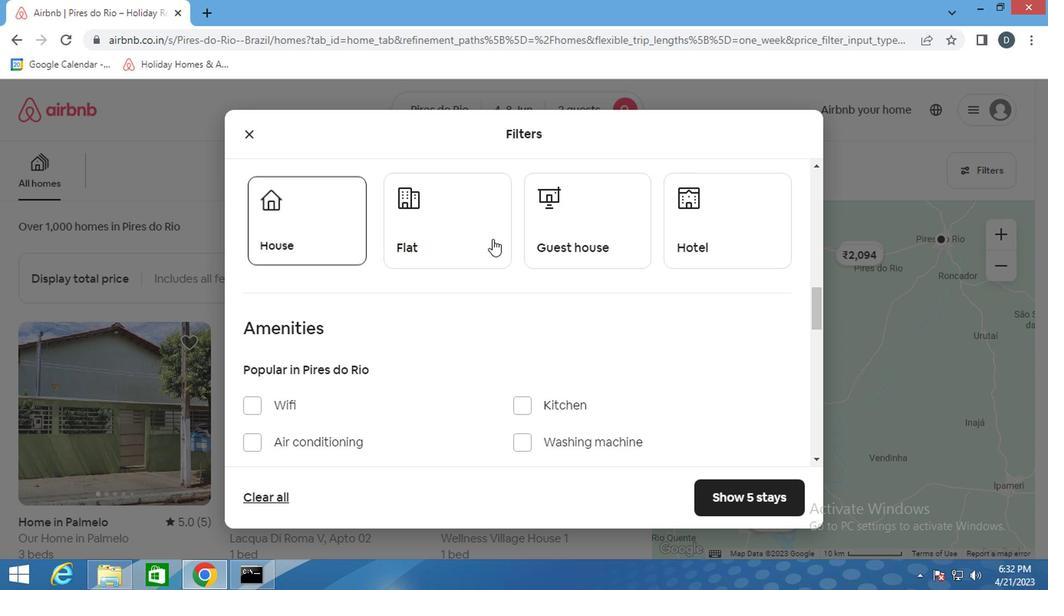 
Action: Mouse pressed left at (493, 238)
Screenshot: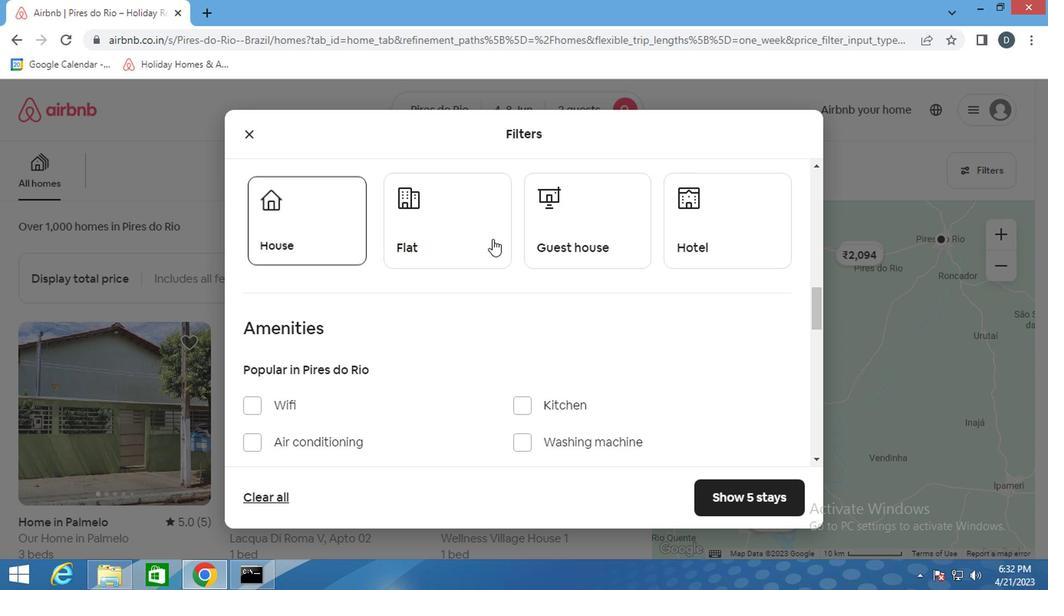 
Action: Mouse moved to (597, 223)
Screenshot: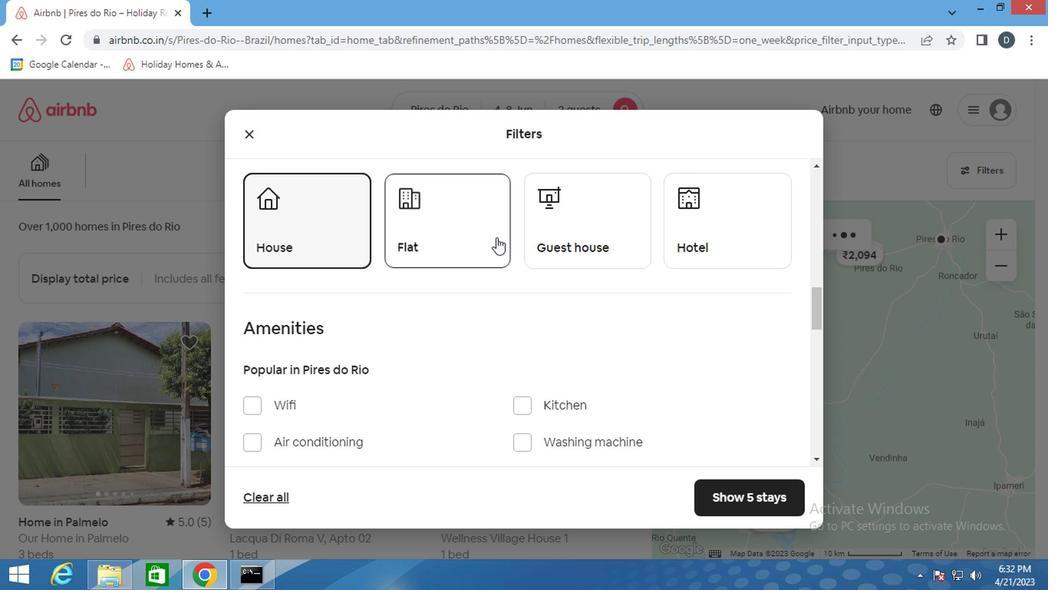 
Action: Mouse pressed left at (597, 223)
Screenshot: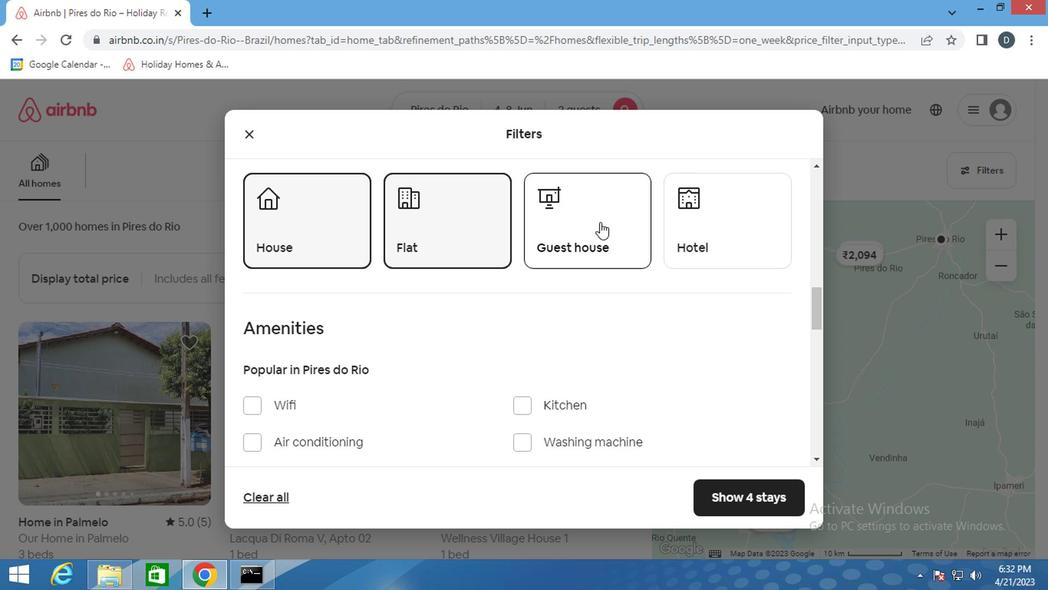 
Action: Mouse moved to (714, 226)
Screenshot: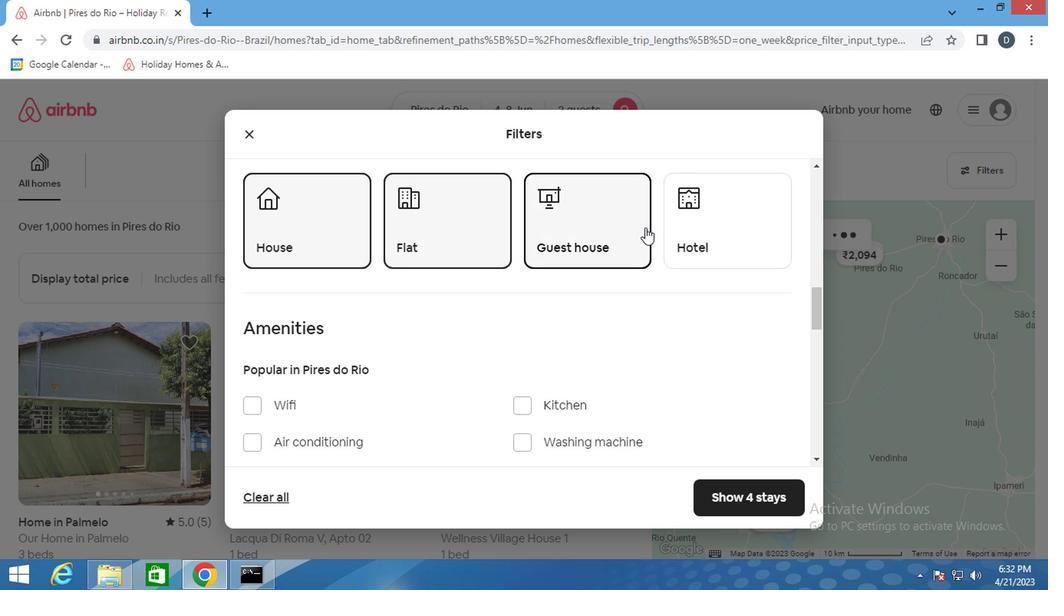 
Action: Mouse pressed left at (714, 226)
Screenshot: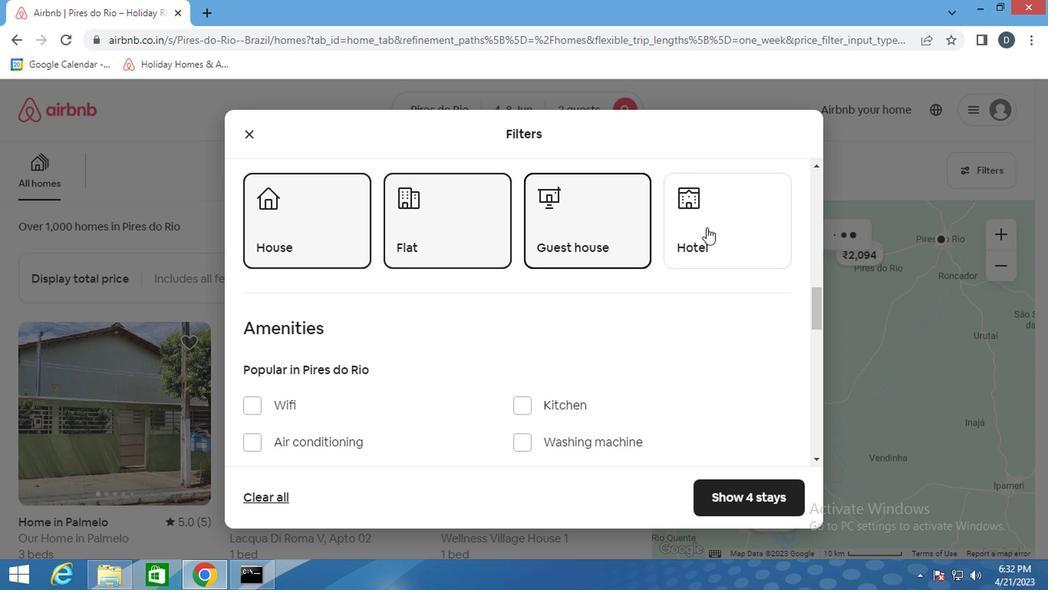 
Action: Mouse moved to (518, 350)
Screenshot: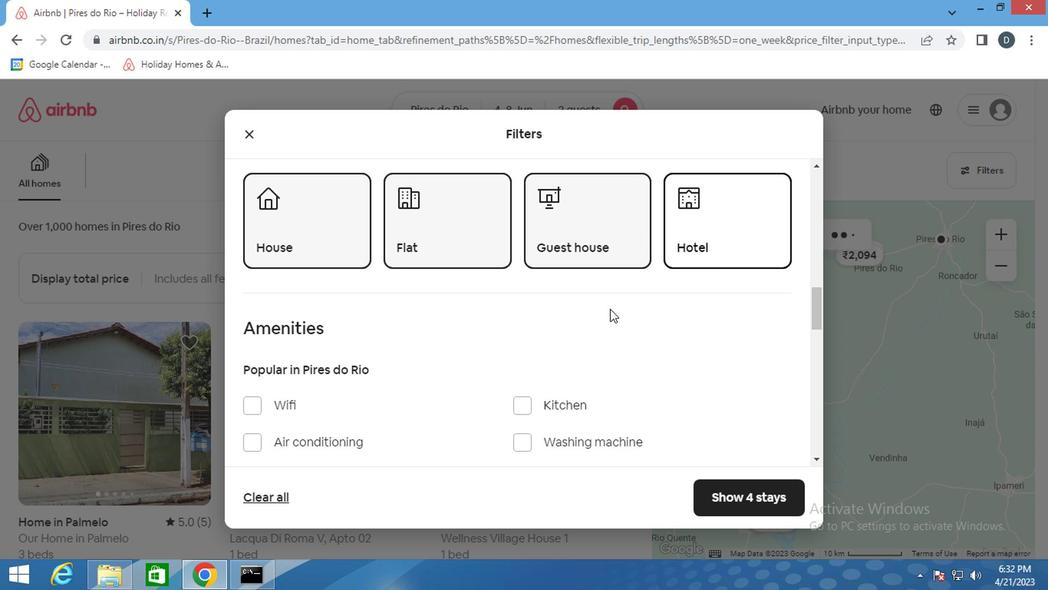 
Action: Mouse scrolled (518, 349) with delta (0, -1)
Screenshot: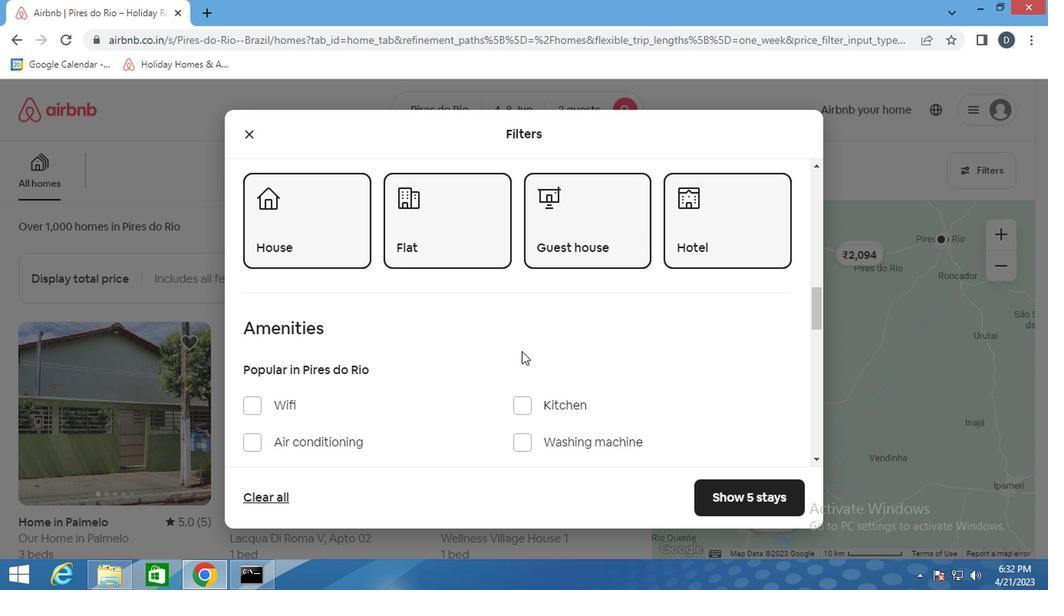 
Action: Mouse scrolled (518, 349) with delta (0, -1)
Screenshot: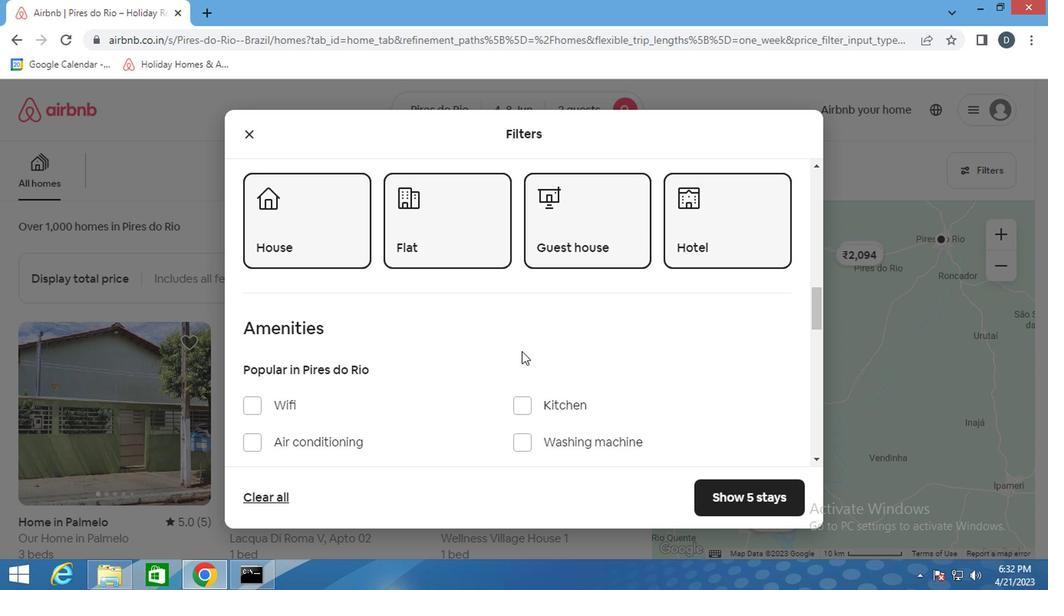 
Action: Mouse scrolled (518, 349) with delta (0, -1)
Screenshot: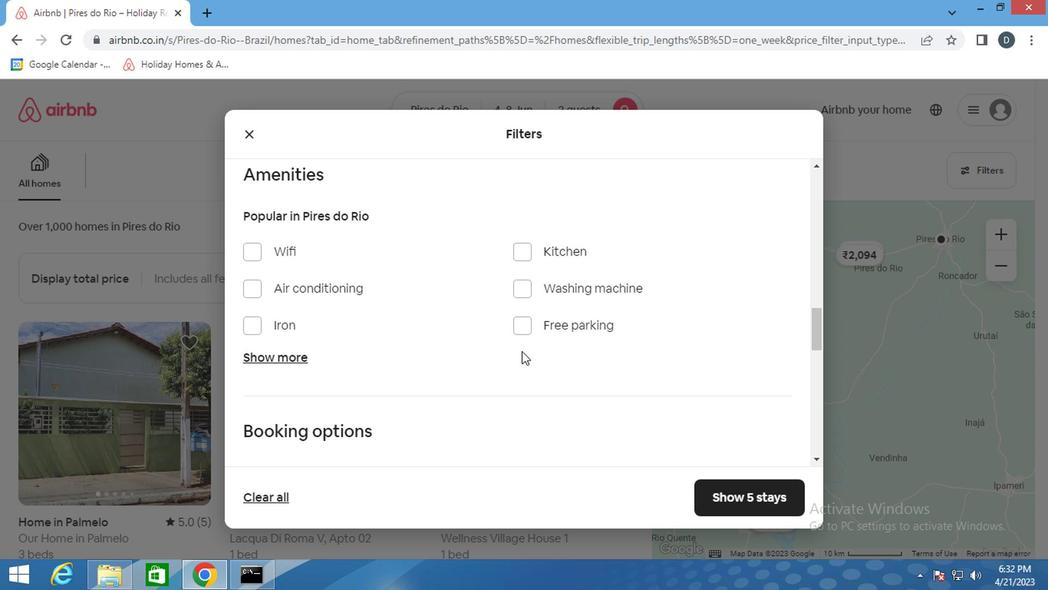 
Action: Mouse scrolled (518, 349) with delta (0, -1)
Screenshot: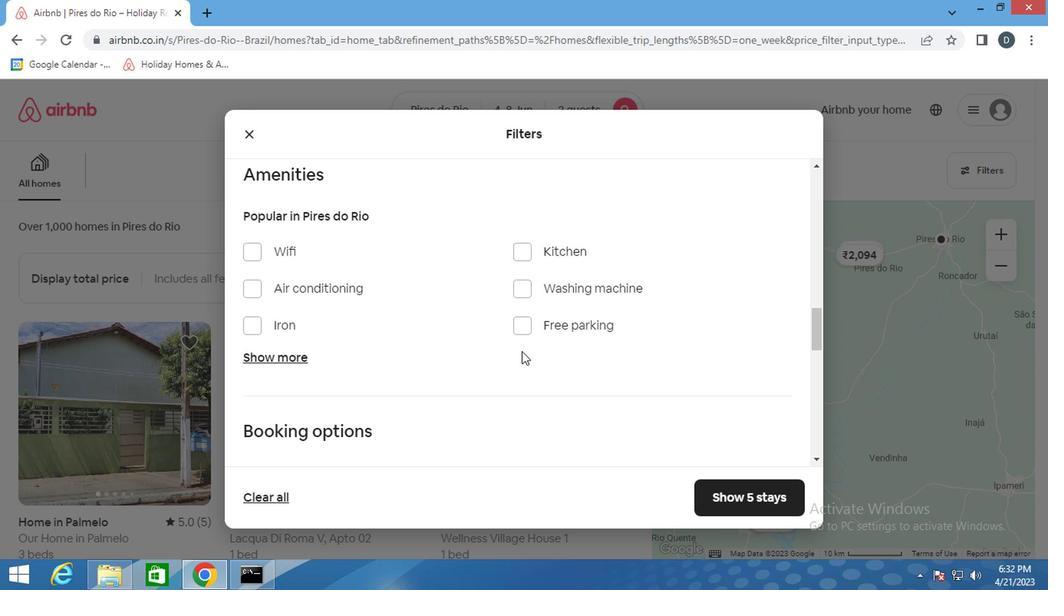 
Action: Mouse scrolled (518, 349) with delta (0, -1)
Screenshot: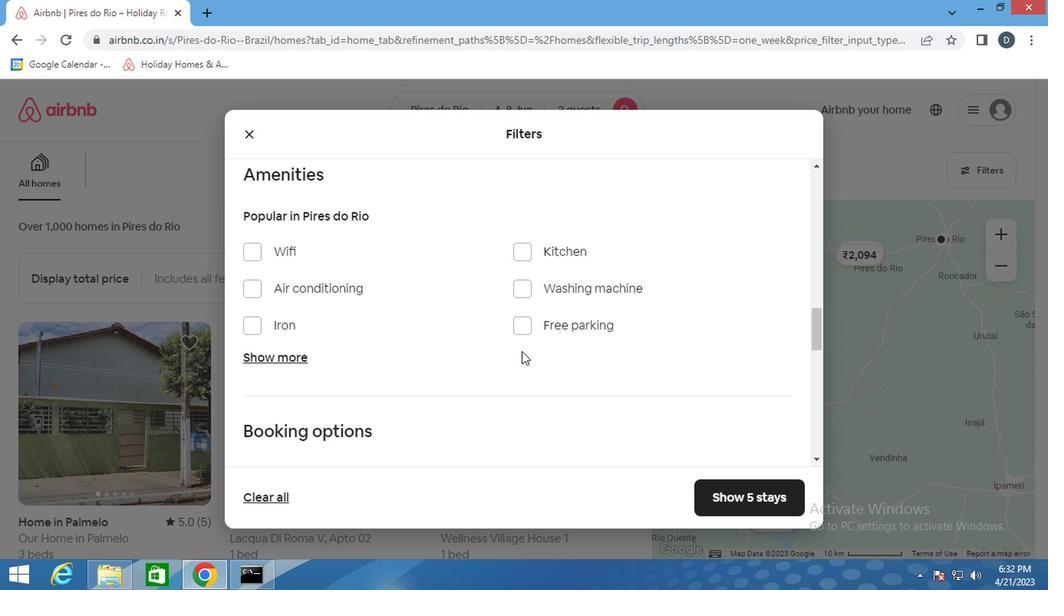 
Action: Mouse moved to (745, 298)
Screenshot: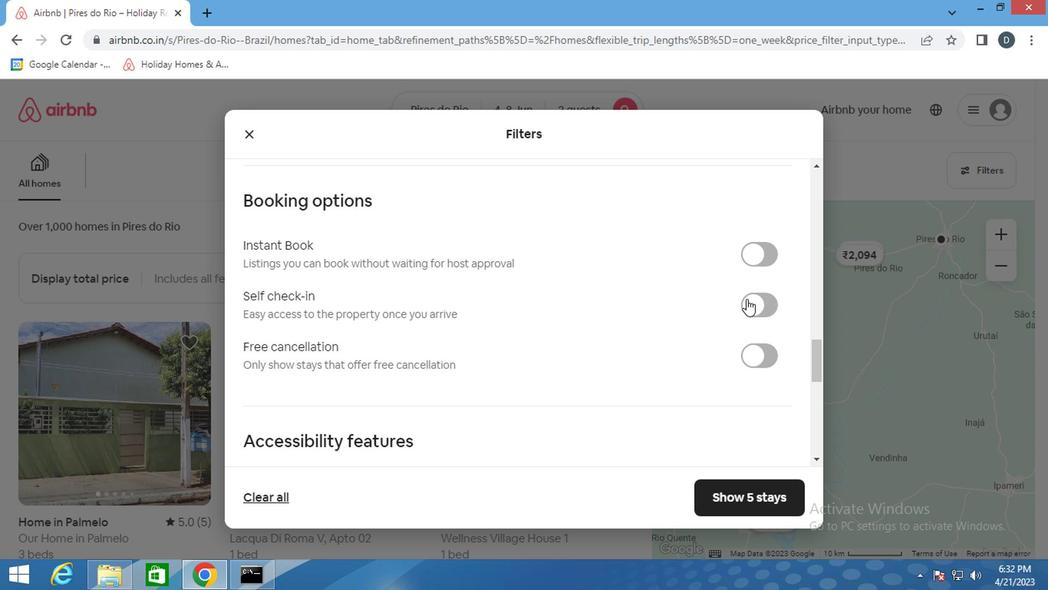 
Action: Mouse pressed left at (745, 298)
Screenshot: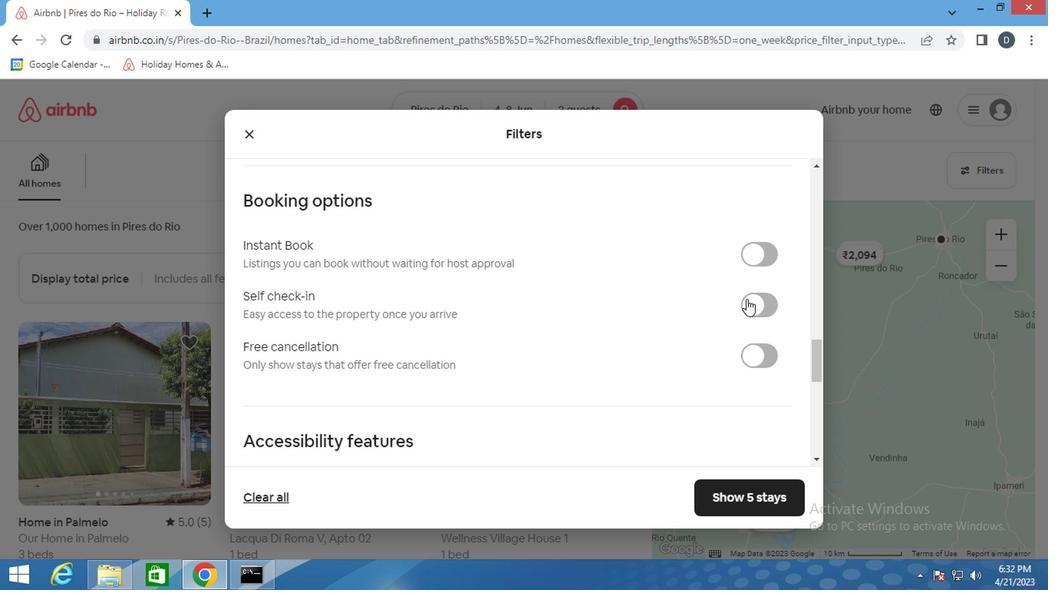 
Action: Mouse moved to (577, 314)
Screenshot: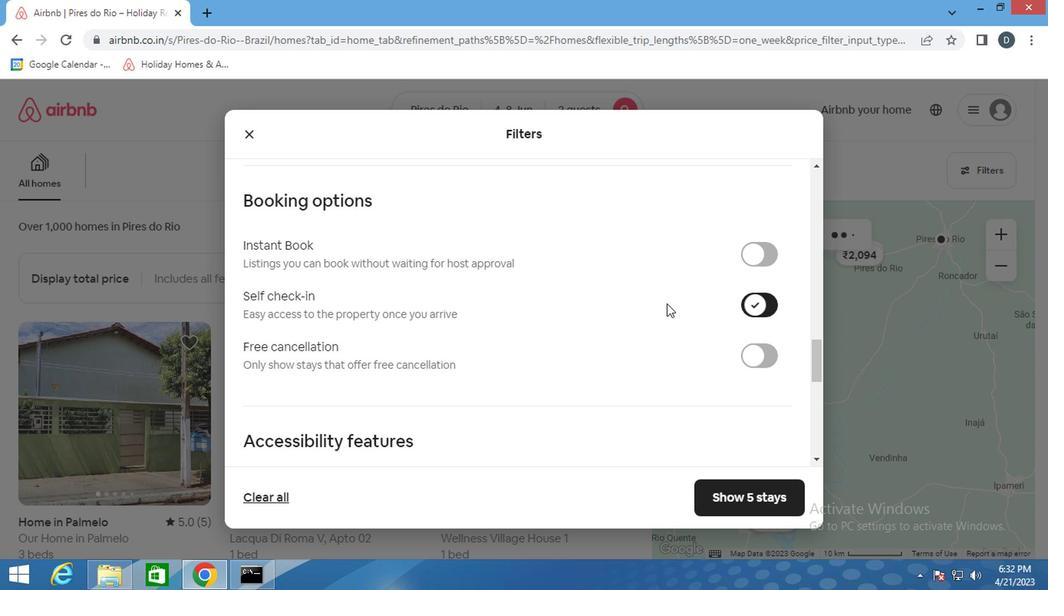 
Action: Mouse scrolled (577, 313) with delta (0, 0)
Screenshot: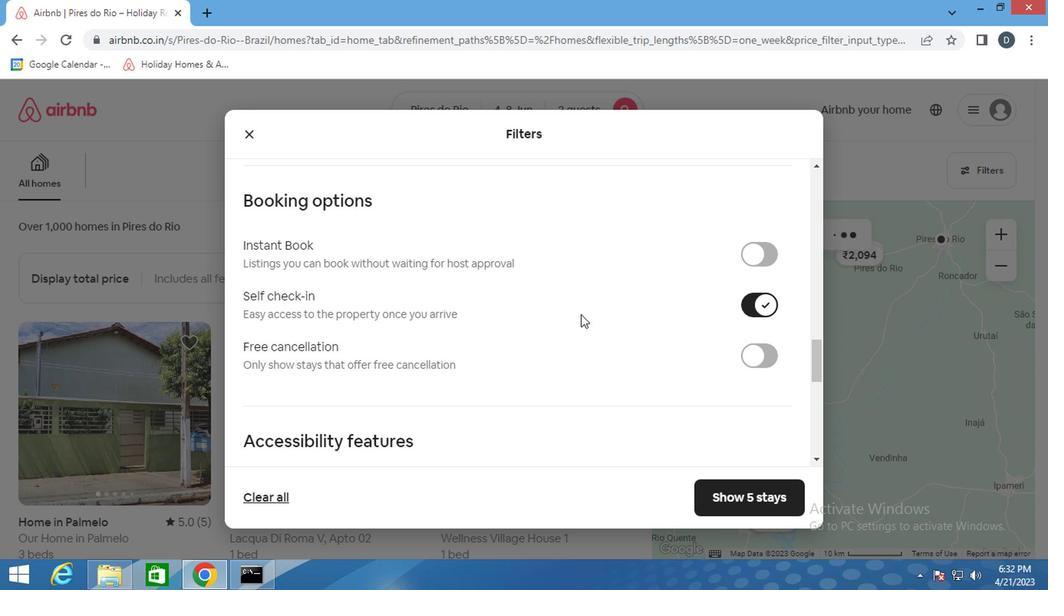 
Action: Mouse scrolled (577, 313) with delta (0, 0)
Screenshot: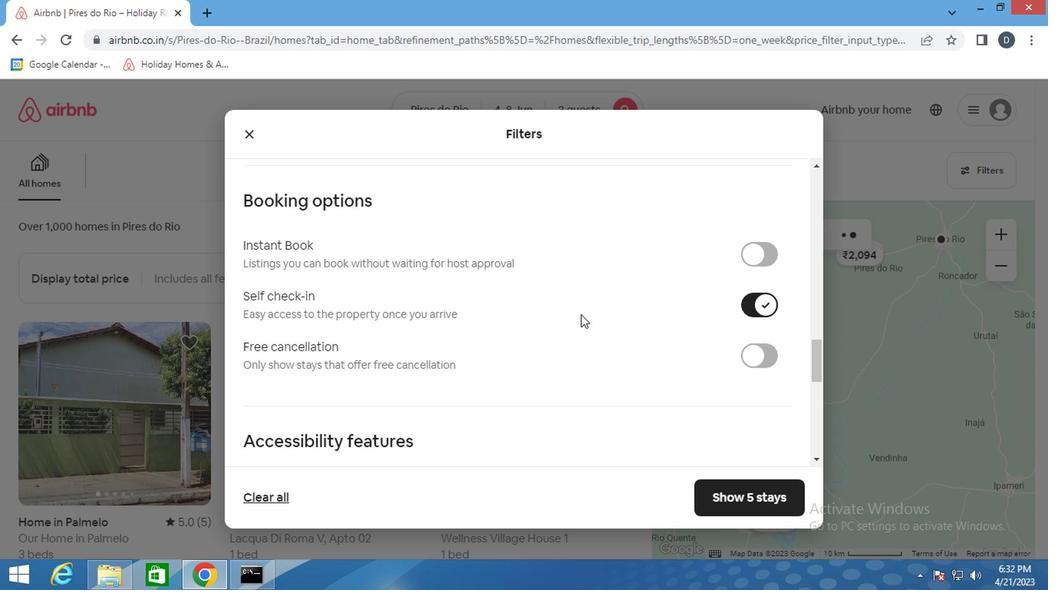 
Action: Mouse scrolled (577, 313) with delta (0, 0)
Screenshot: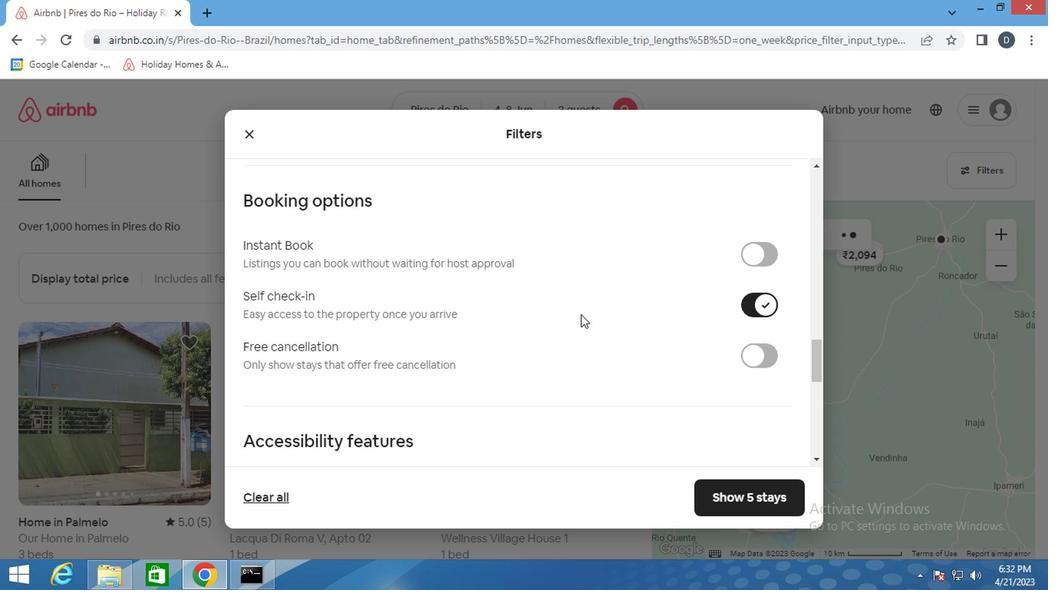 
Action: Mouse scrolled (577, 313) with delta (0, 0)
Screenshot: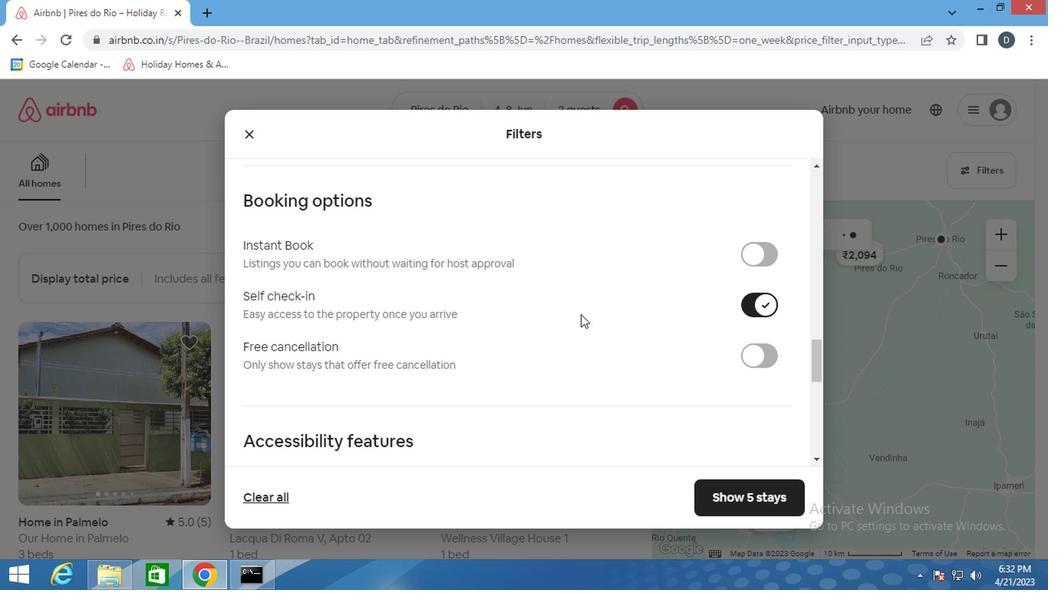 
Action: Mouse scrolled (577, 313) with delta (0, 0)
Screenshot: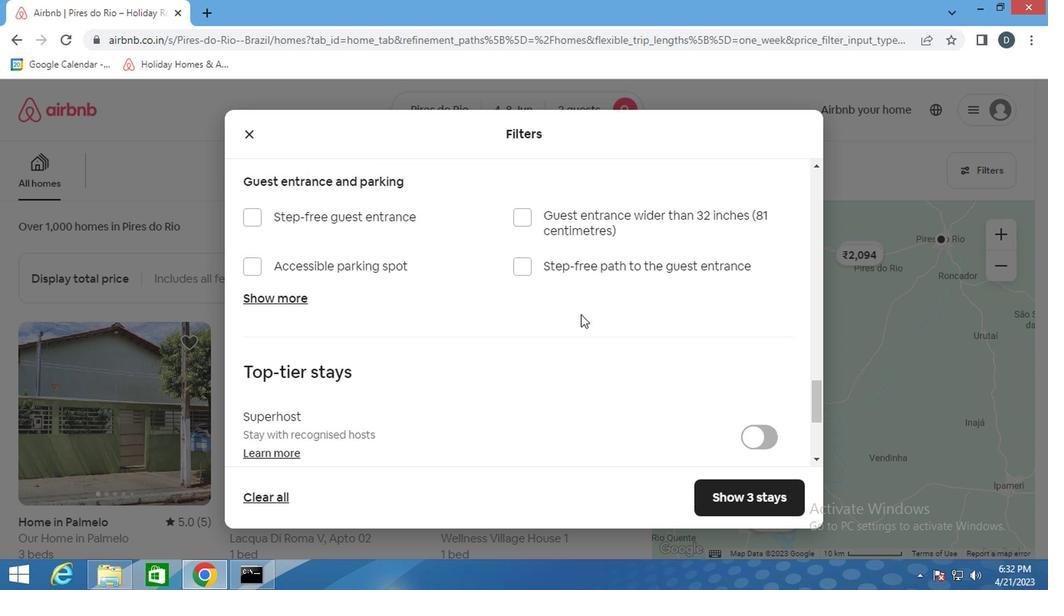 
Action: Mouse scrolled (577, 313) with delta (0, 0)
Screenshot: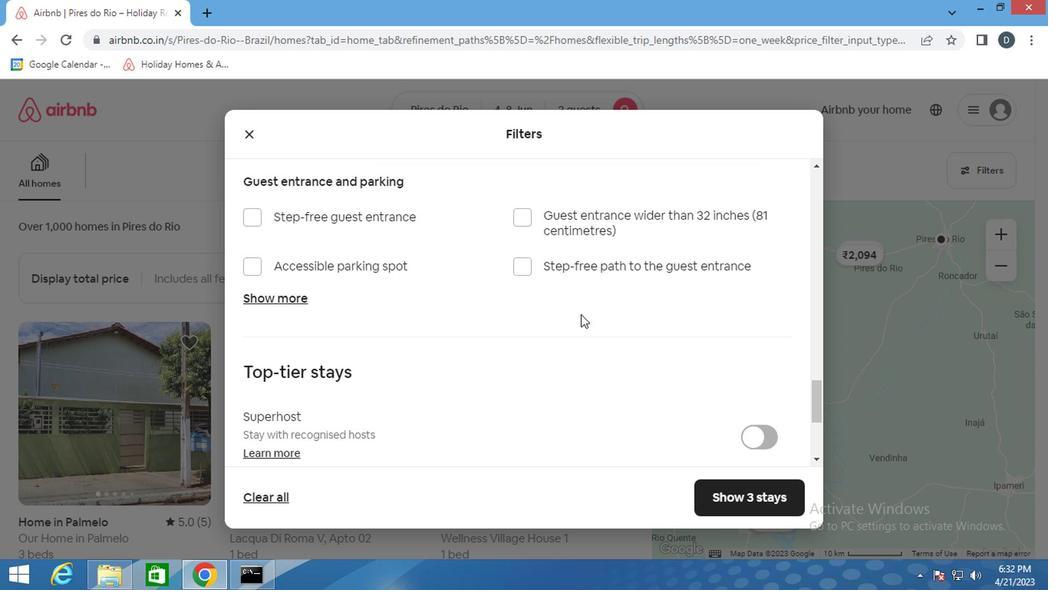 
Action: Mouse scrolled (577, 313) with delta (0, 0)
Screenshot: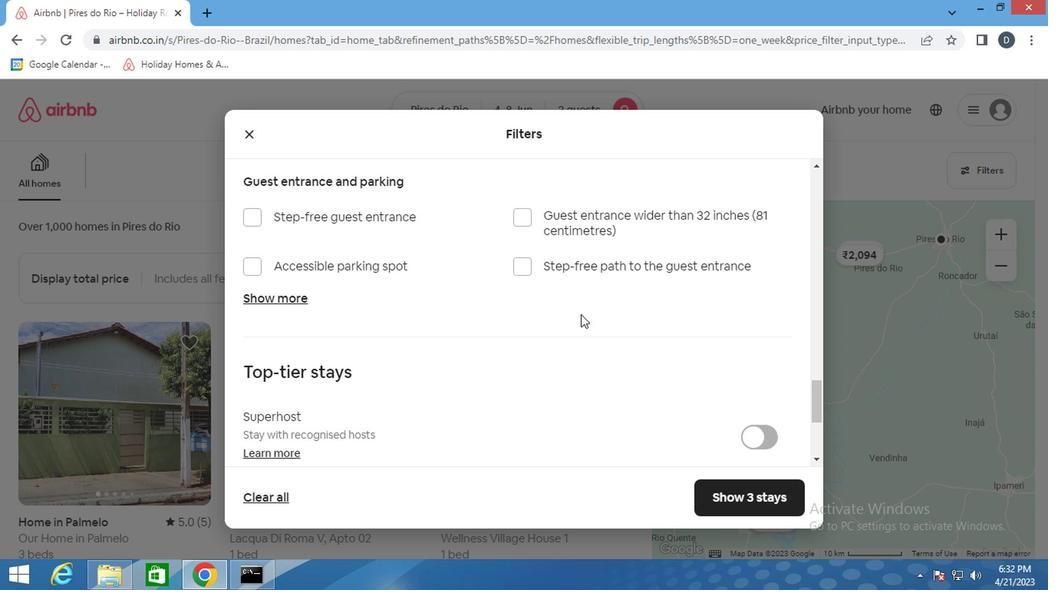 
Action: Mouse scrolled (577, 313) with delta (0, 0)
Screenshot: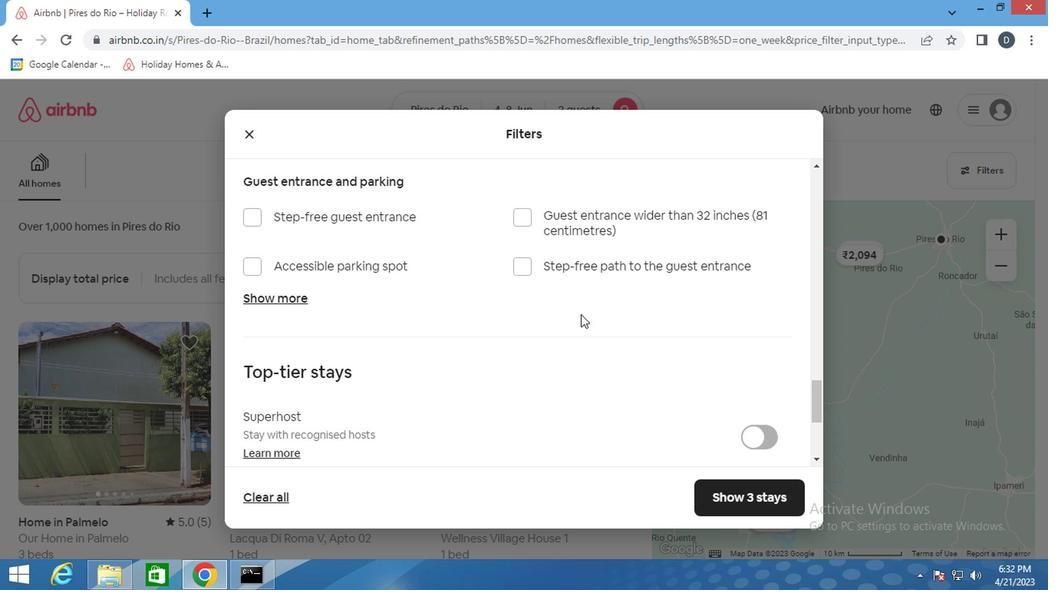 
Action: Mouse moved to (272, 351)
Screenshot: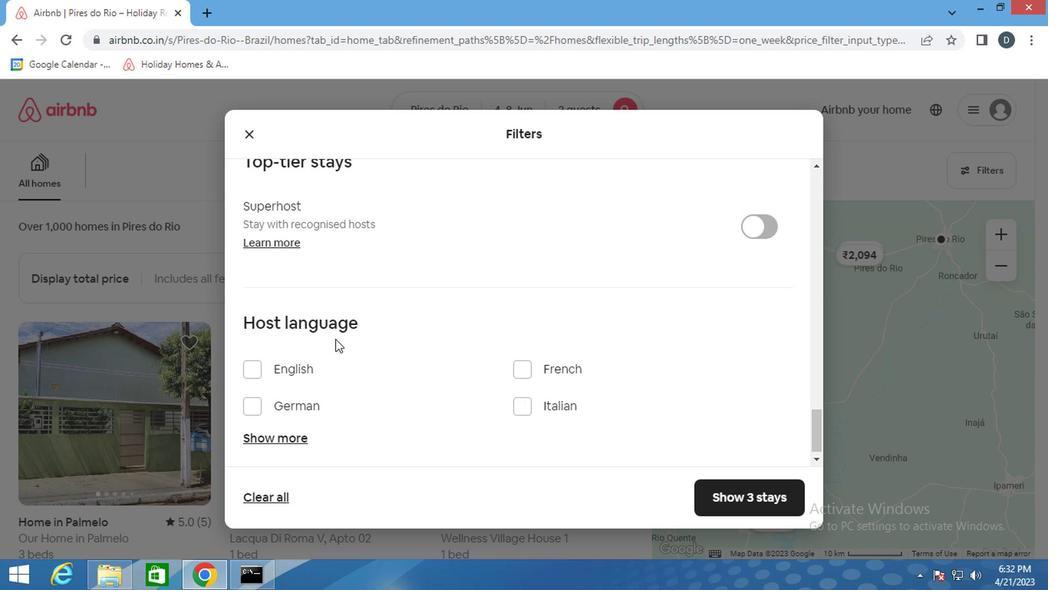 
Action: Mouse scrolled (272, 350) with delta (0, 0)
Screenshot: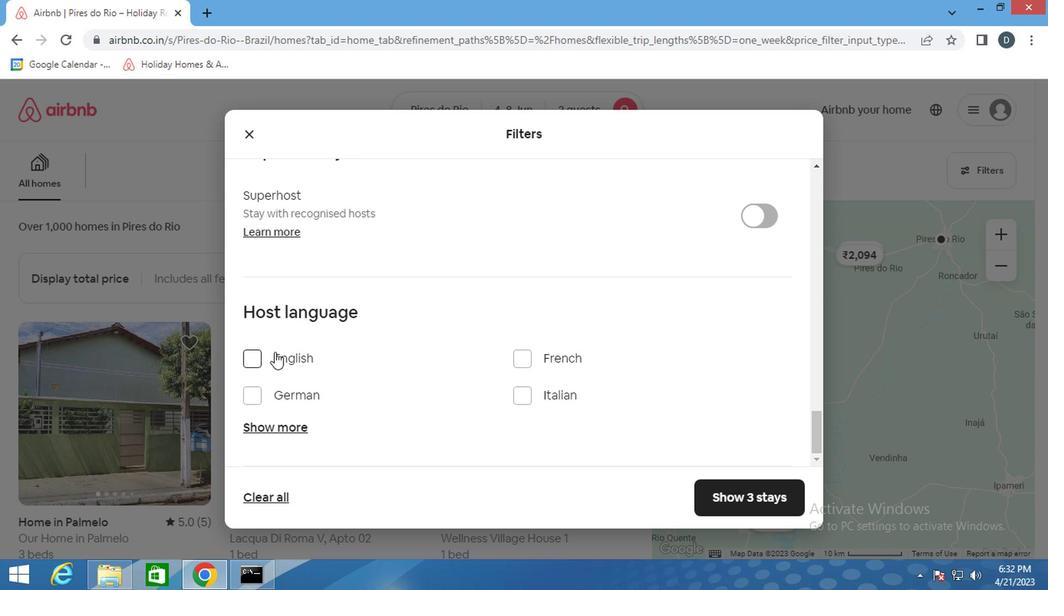 
Action: Mouse scrolled (272, 350) with delta (0, 0)
Screenshot: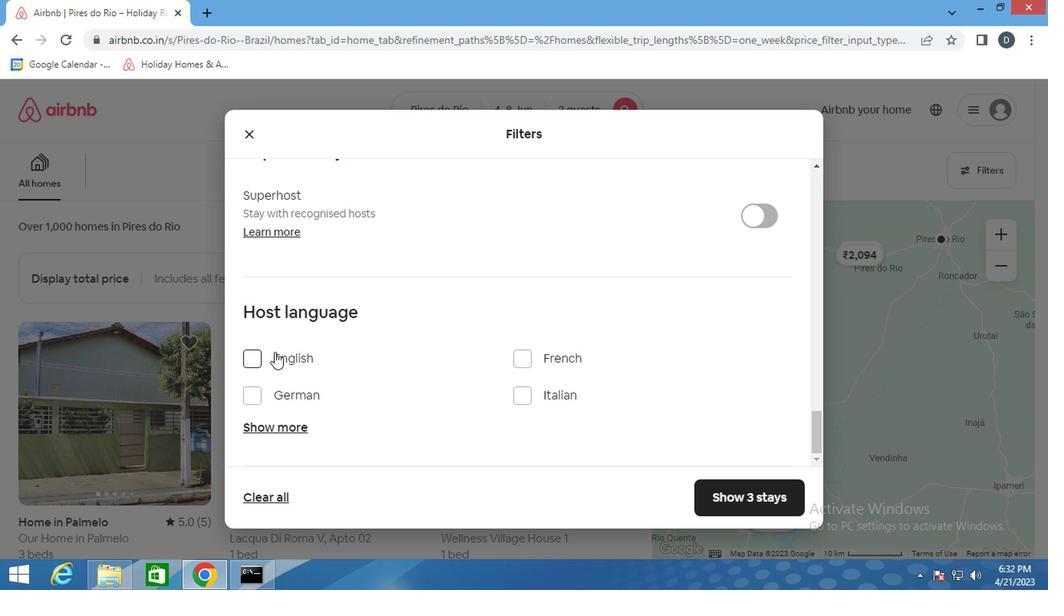 
Action: Mouse scrolled (272, 350) with delta (0, 0)
Screenshot: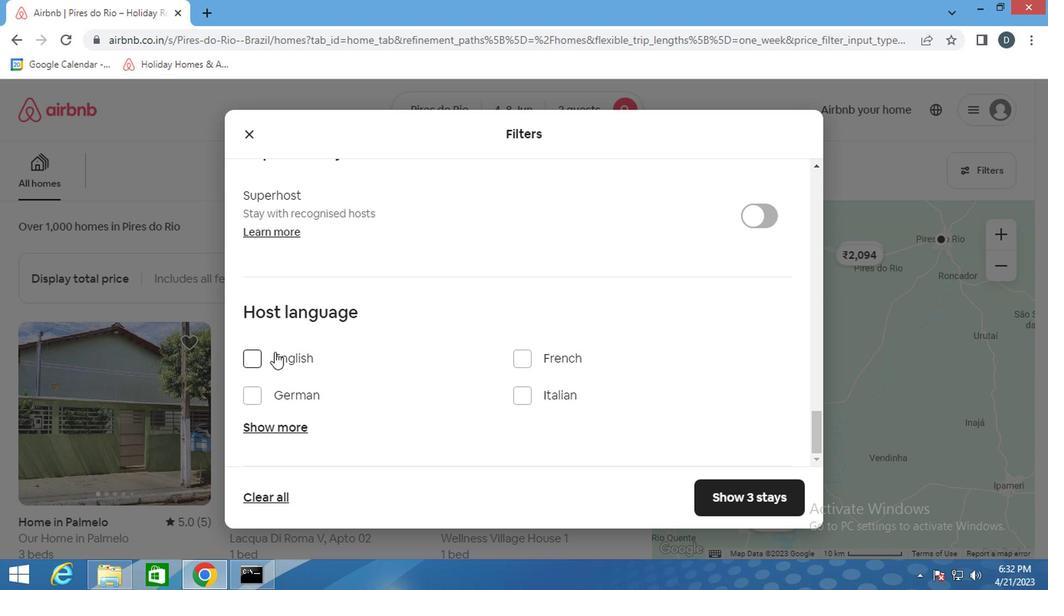 
Action: Mouse moved to (281, 429)
Screenshot: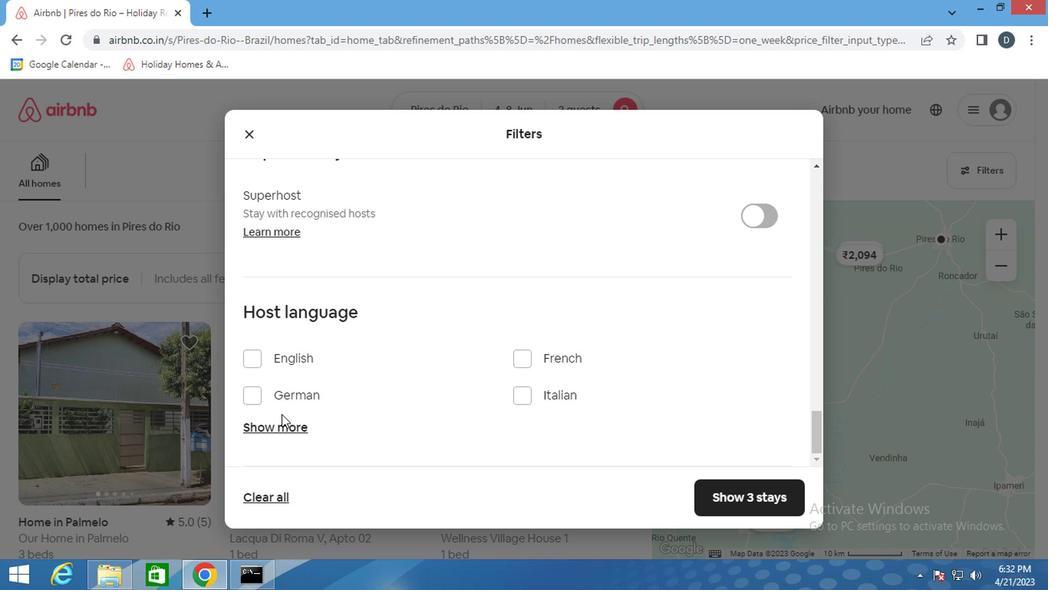 
Action: Mouse pressed left at (281, 429)
Screenshot: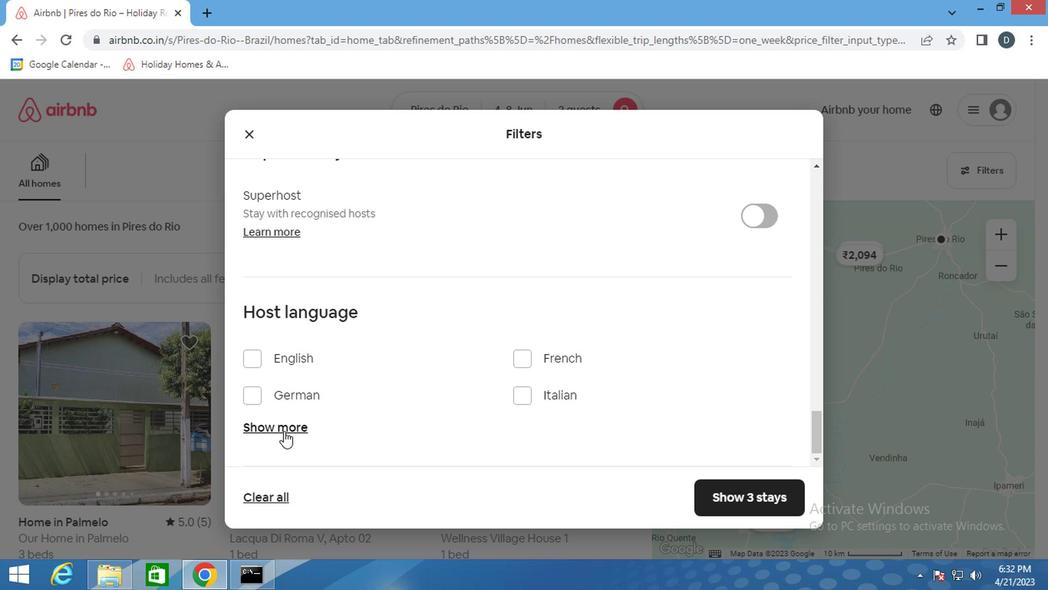 
Action: Mouse moved to (378, 414)
Screenshot: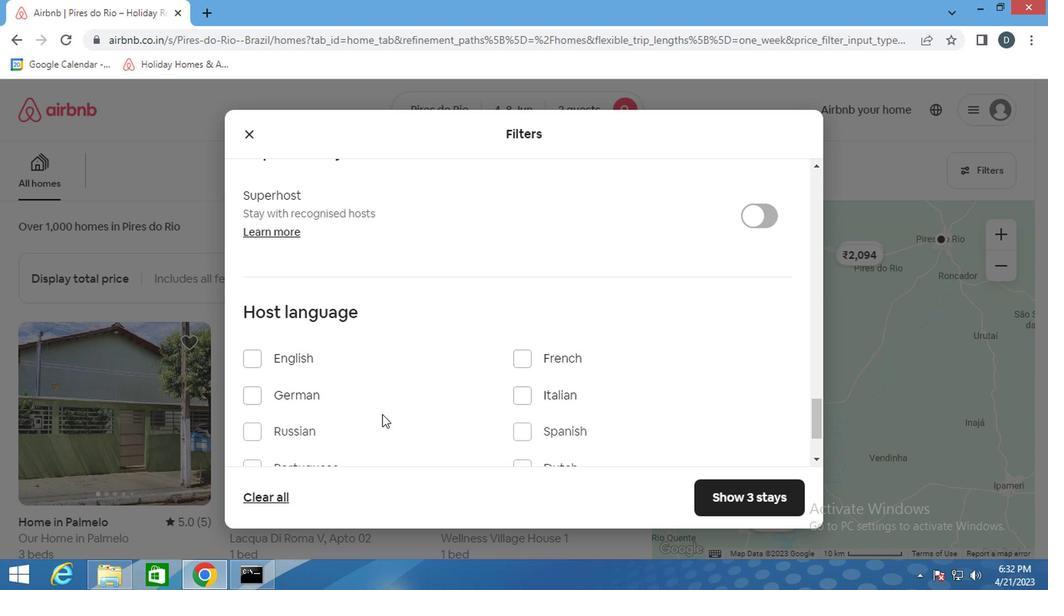 
Action: Mouse scrolled (378, 414) with delta (0, 0)
Screenshot: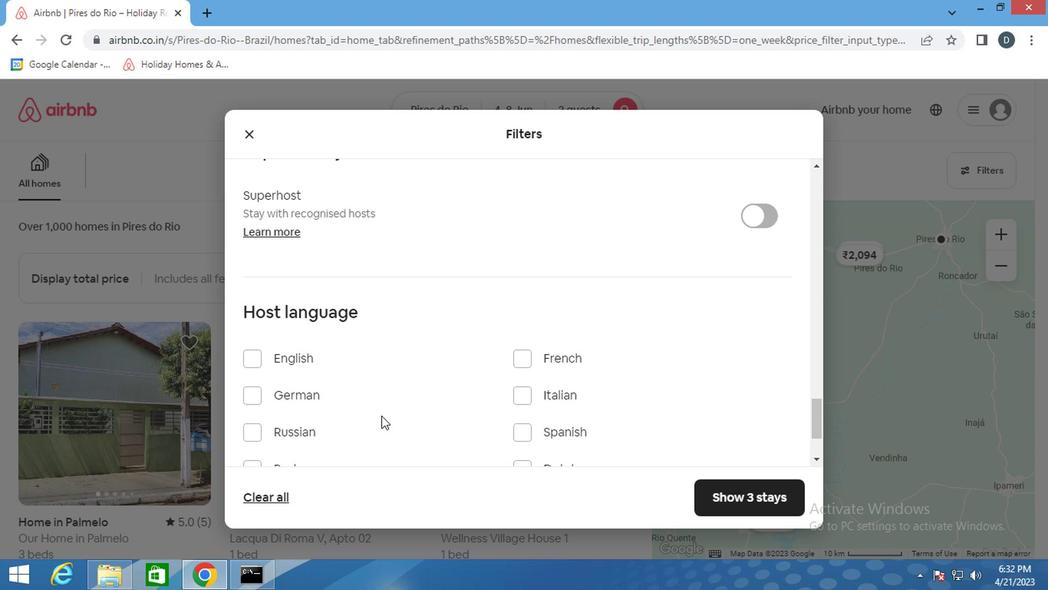 
Action: Mouse moved to (561, 353)
Screenshot: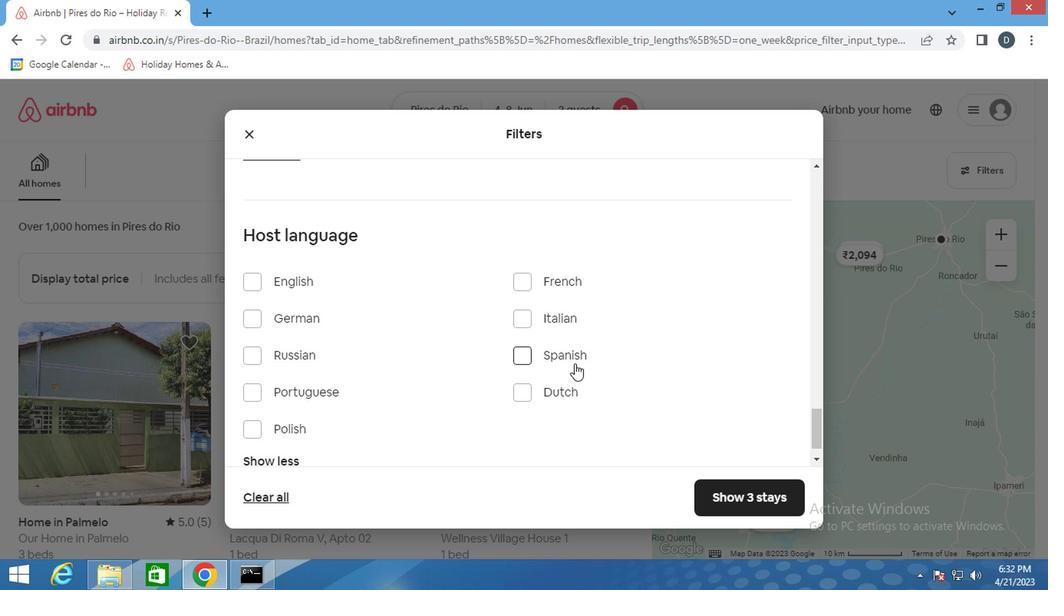 
Action: Mouse pressed left at (561, 353)
Screenshot: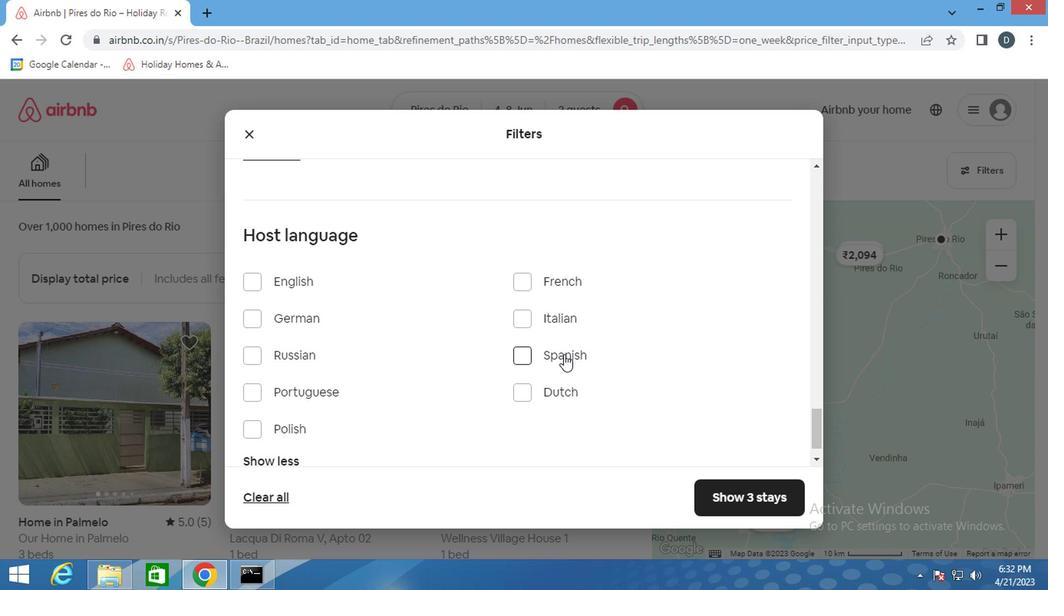 
Action: Mouse moved to (739, 504)
Screenshot: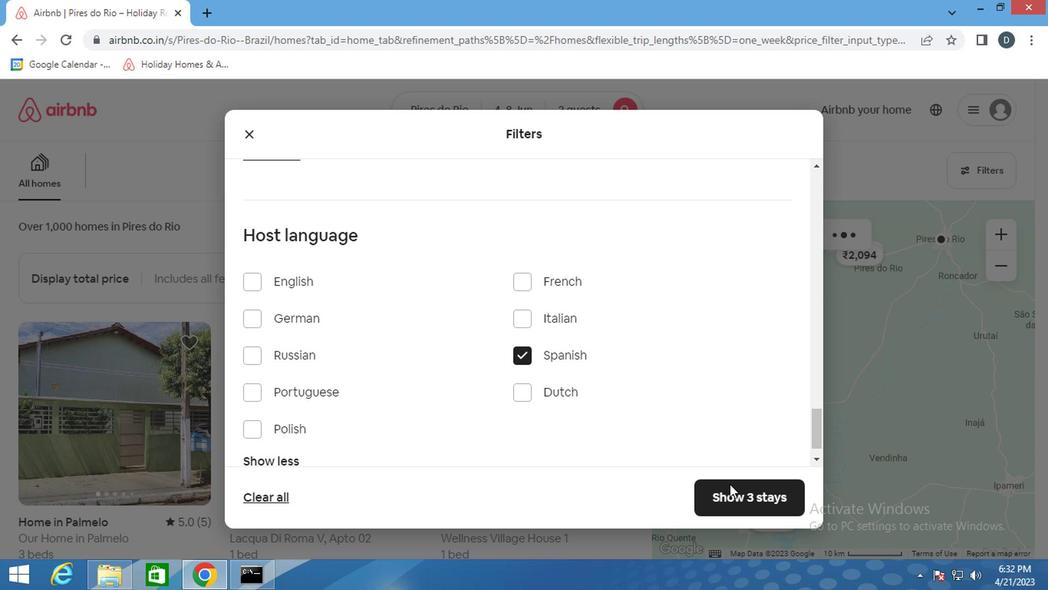 
Action: Mouse pressed left at (739, 504)
Screenshot: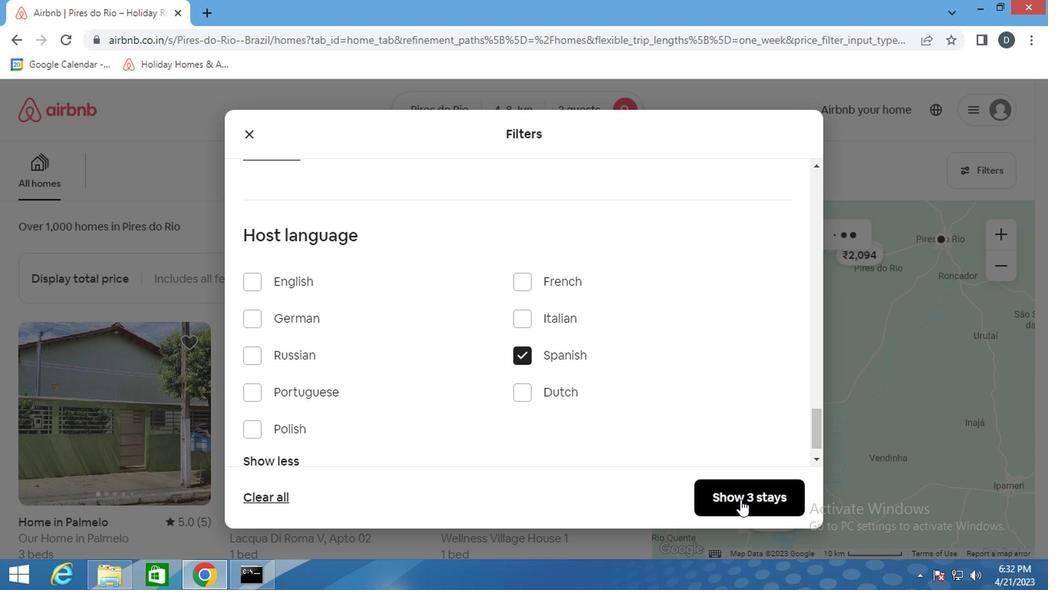 
Action: Mouse moved to (632, 298)
Screenshot: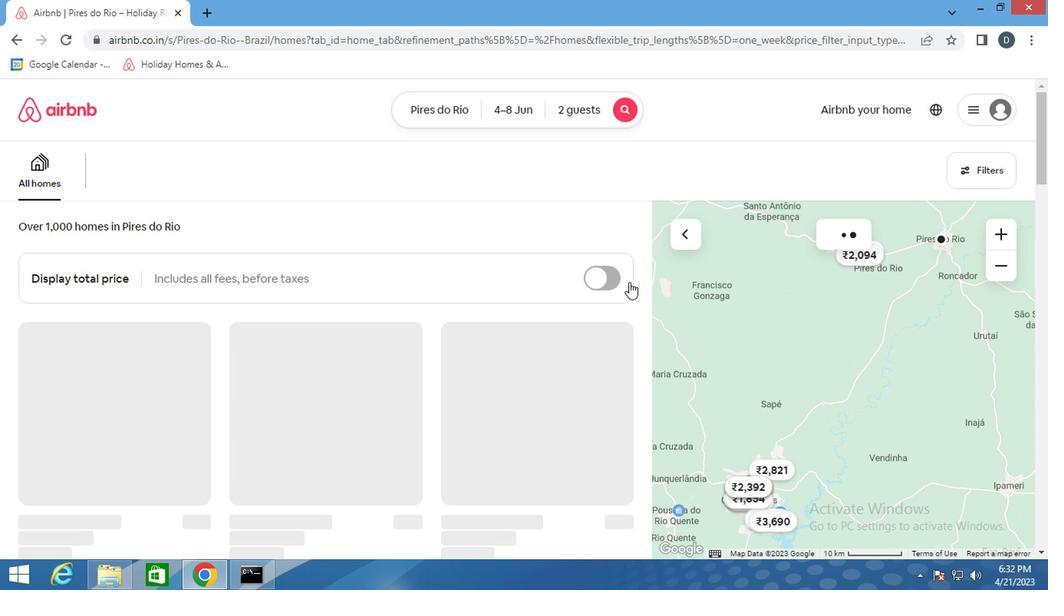 
